 Task: Create a due date automation trigger when advanced on, on the monday after a card is due add dates not due next week at 11:00 AM.
Action: Mouse moved to (846, 244)
Screenshot: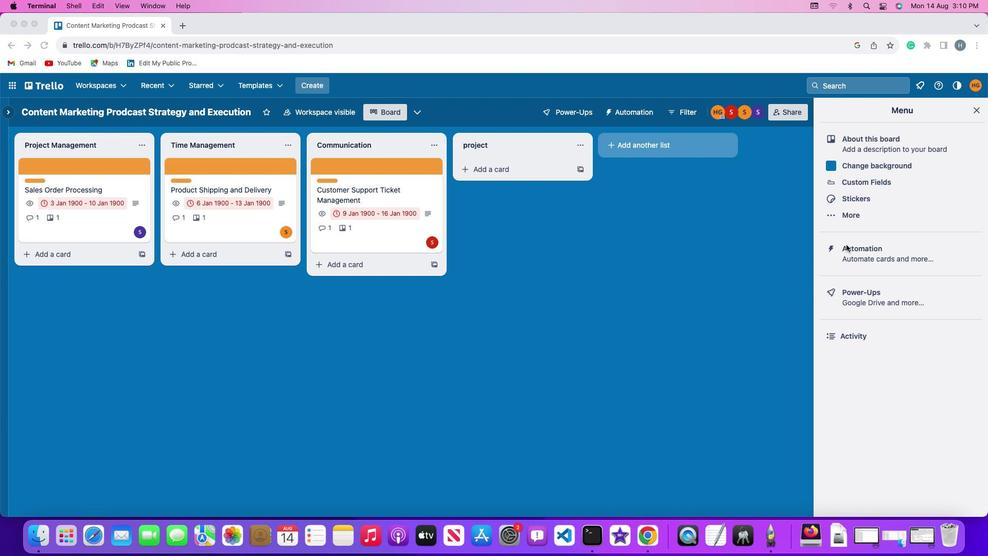 
Action: Mouse pressed left at (846, 244)
Screenshot: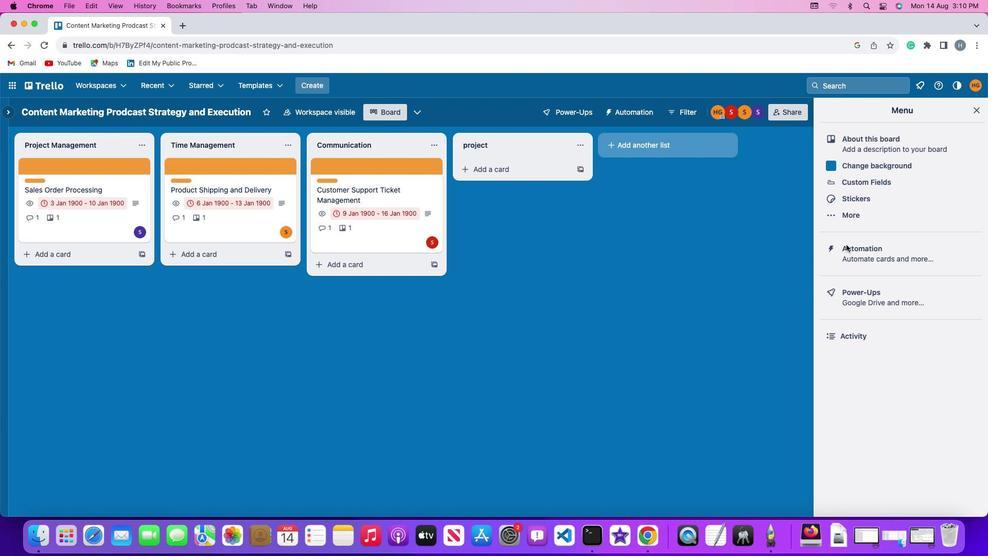 
Action: Mouse moved to (846, 245)
Screenshot: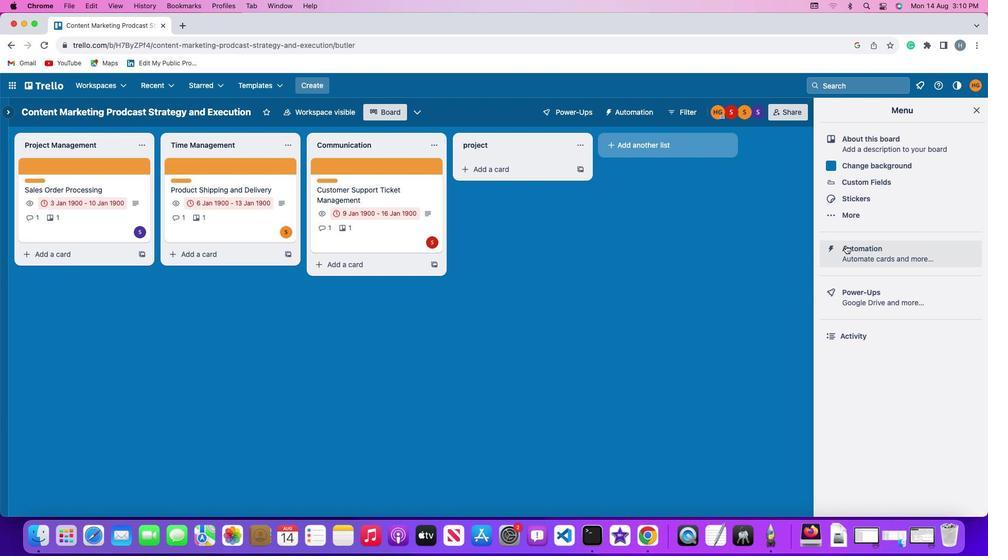 
Action: Mouse pressed left at (846, 245)
Screenshot: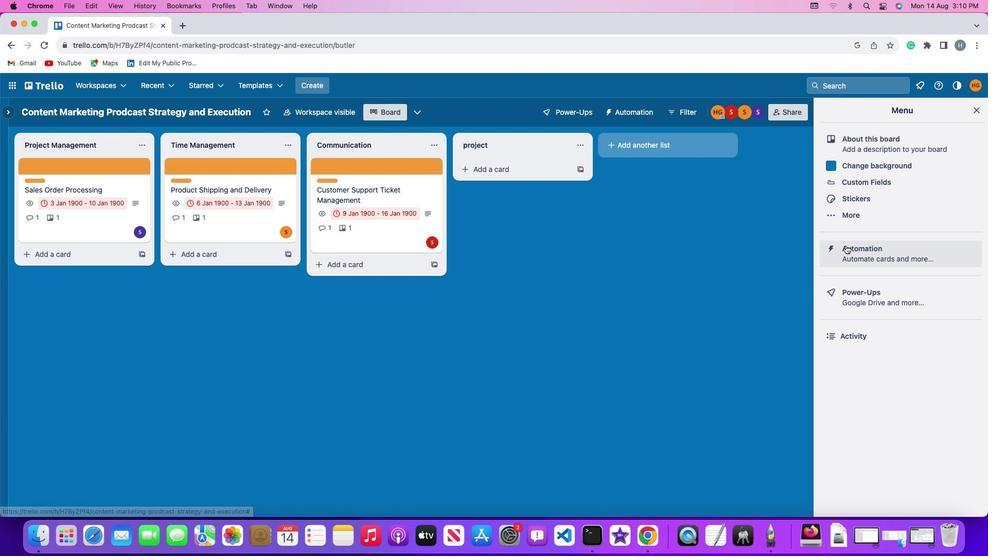 
Action: Mouse moved to (64, 241)
Screenshot: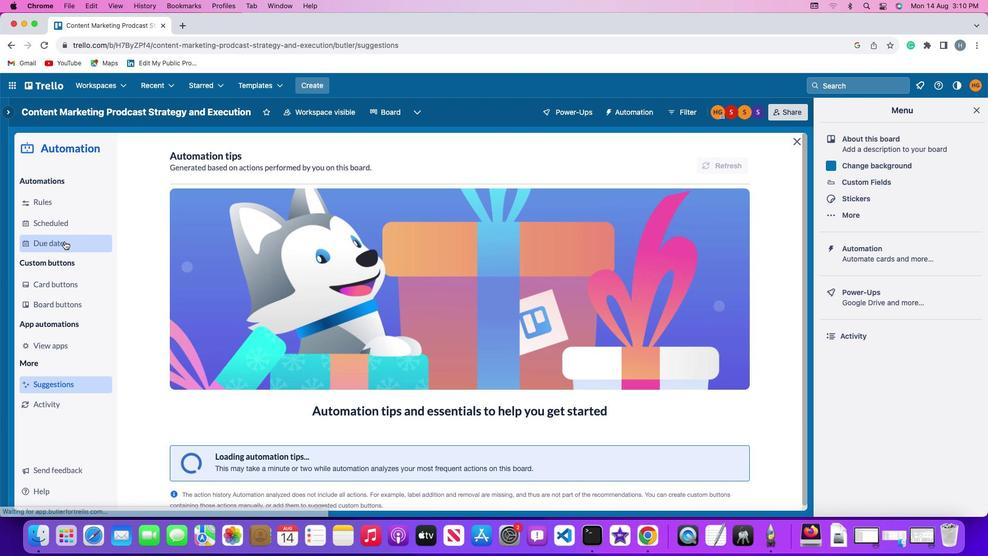 
Action: Mouse pressed left at (64, 241)
Screenshot: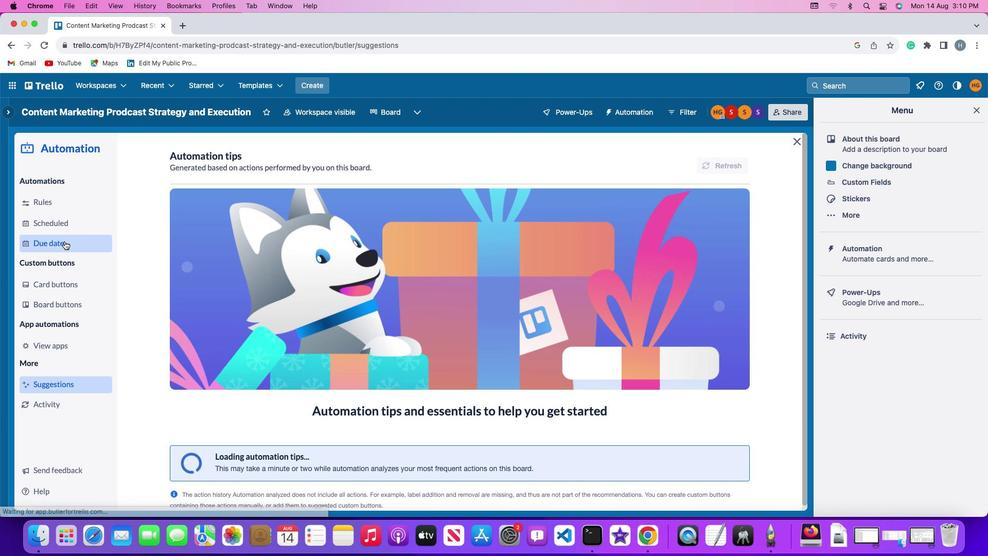 
Action: Mouse moved to (703, 160)
Screenshot: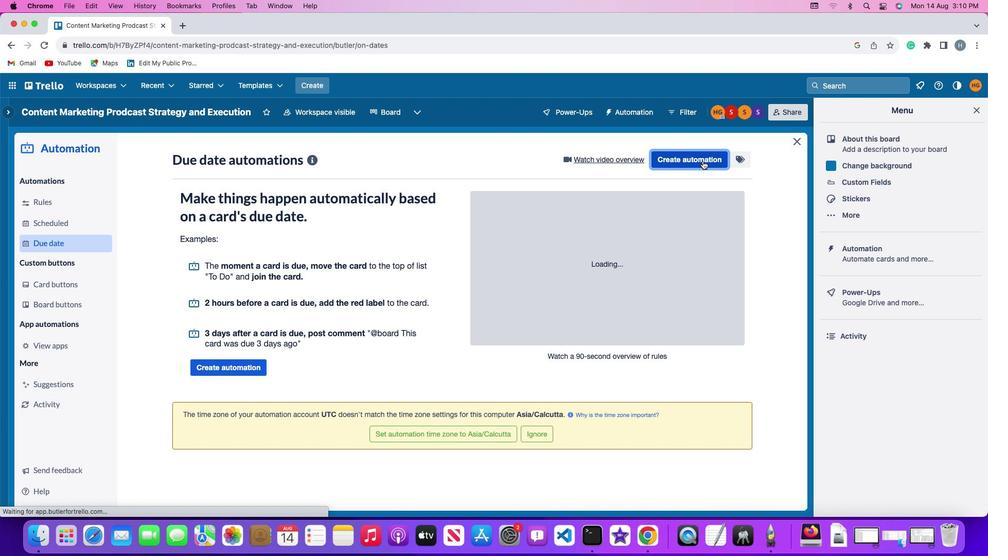 
Action: Mouse pressed left at (703, 160)
Screenshot: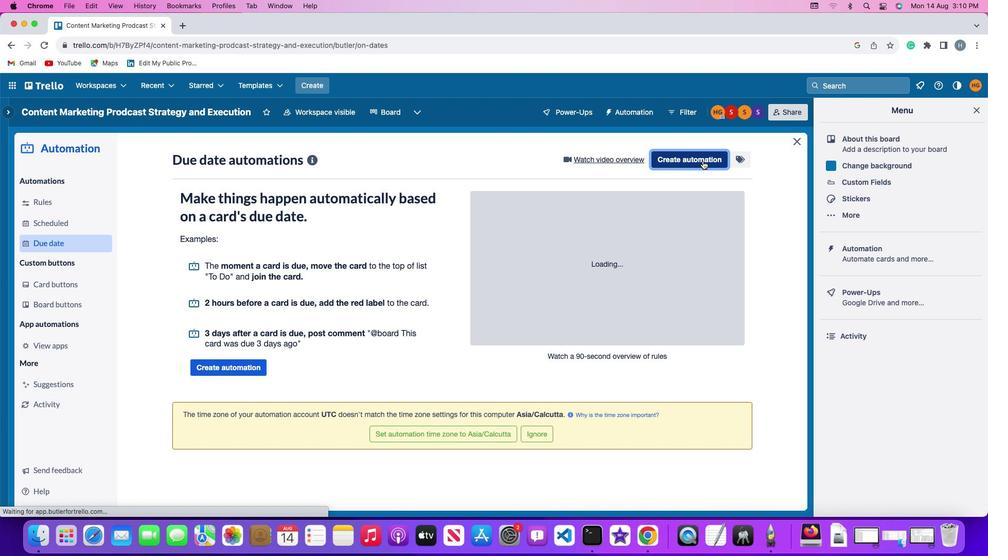 
Action: Mouse moved to (253, 256)
Screenshot: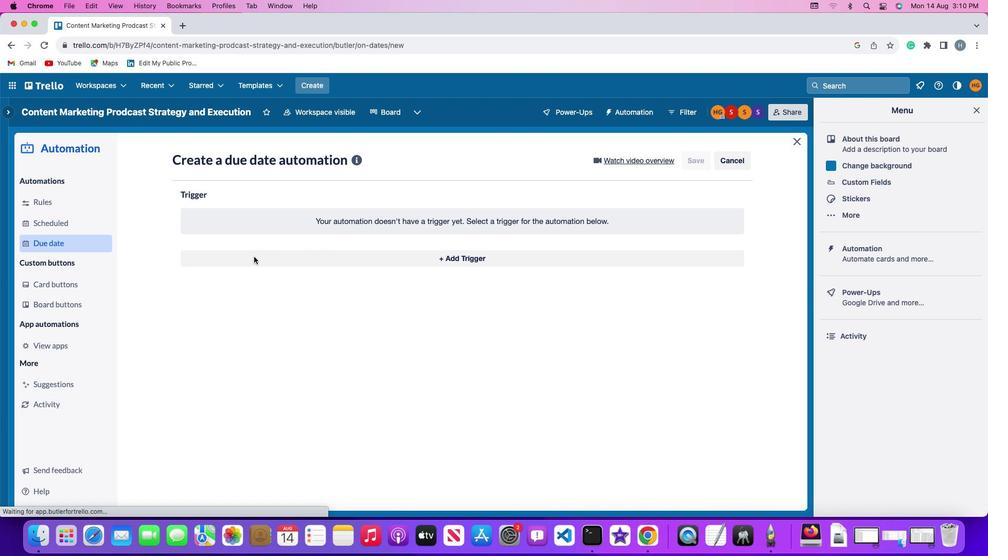 
Action: Mouse pressed left at (253, 256)
Screenshot: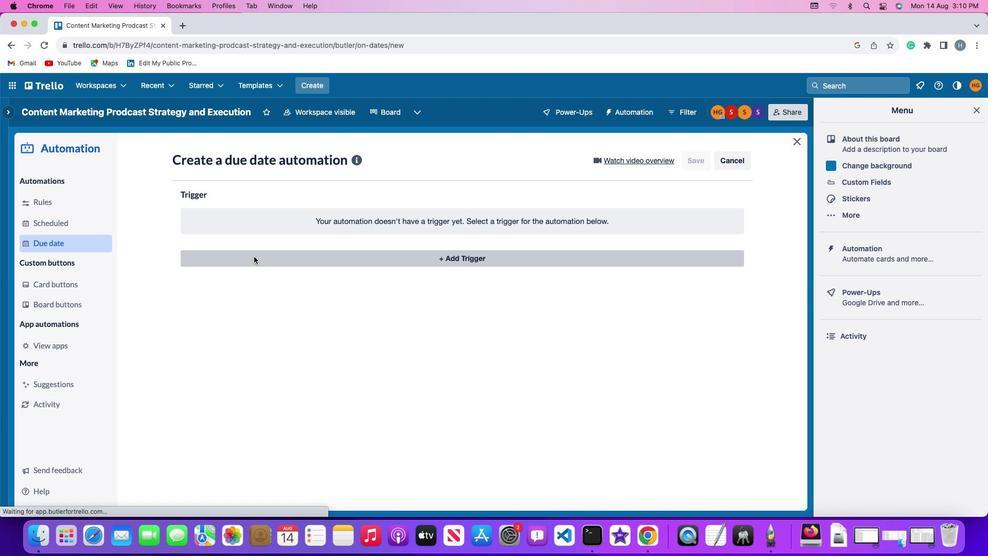 
Action: Mouse moved to (216, 446)
Screenshot: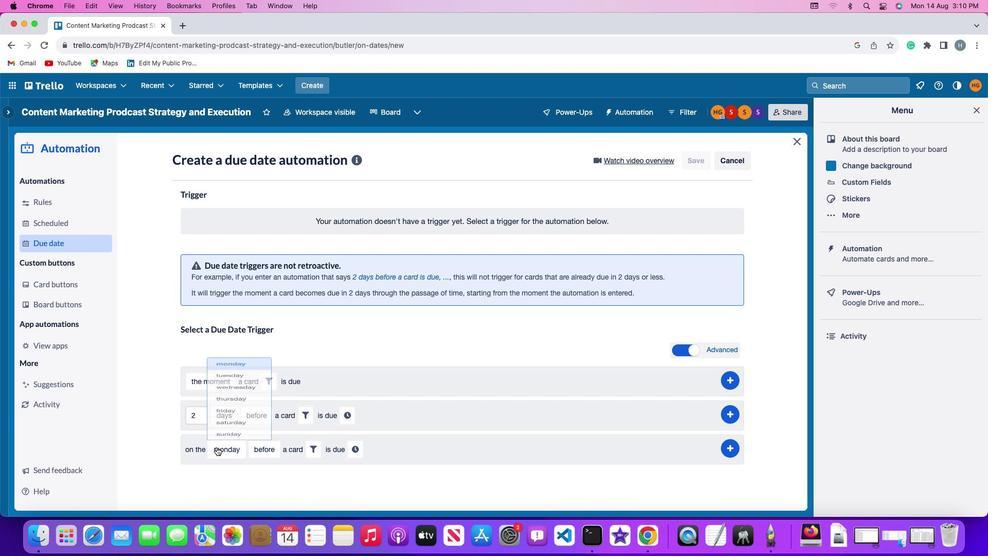 
Action: Mouse pressed left at (216, 446)
Screenshot: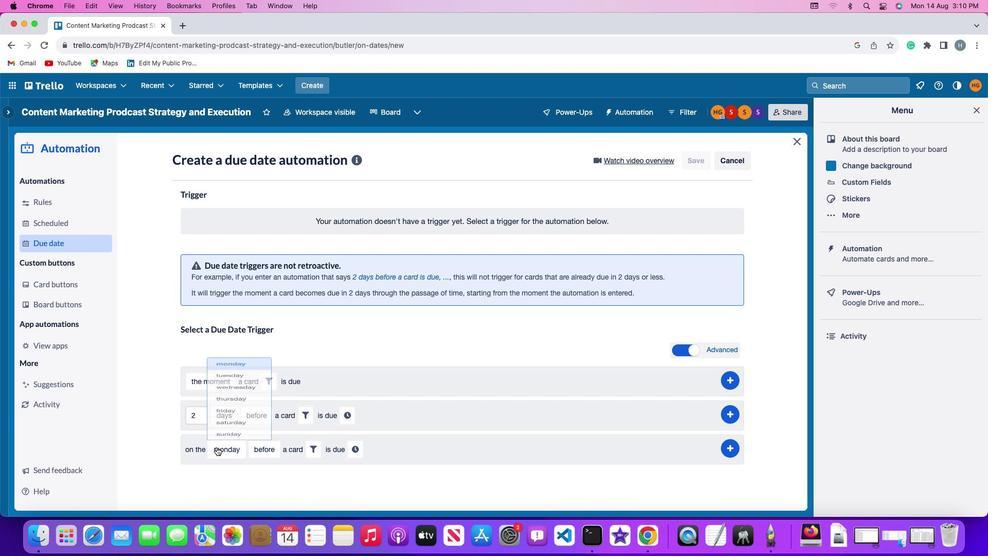 
Action: Mouse moved to (227, 310)
Screenshot: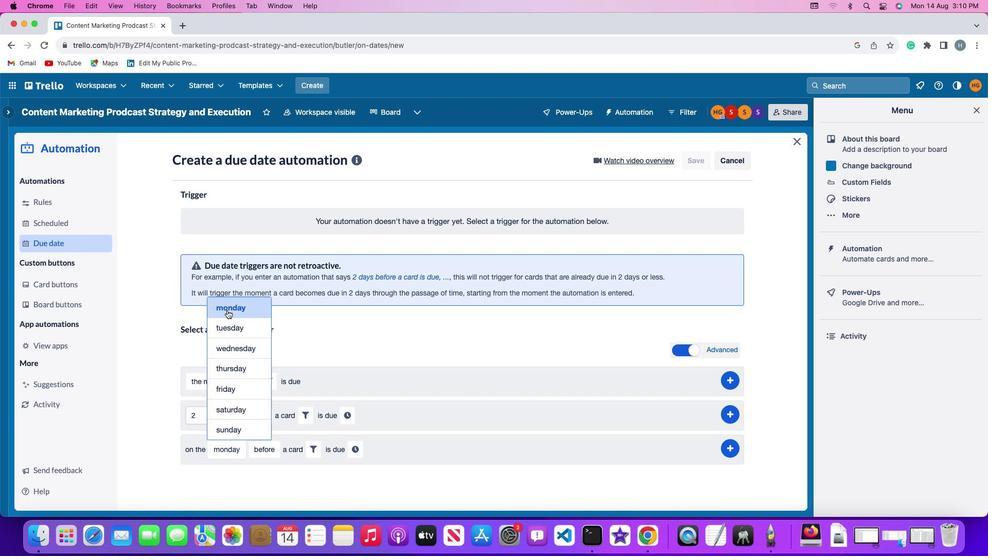 
Action: Mouse pressed left at (227, 310)
Screenshot: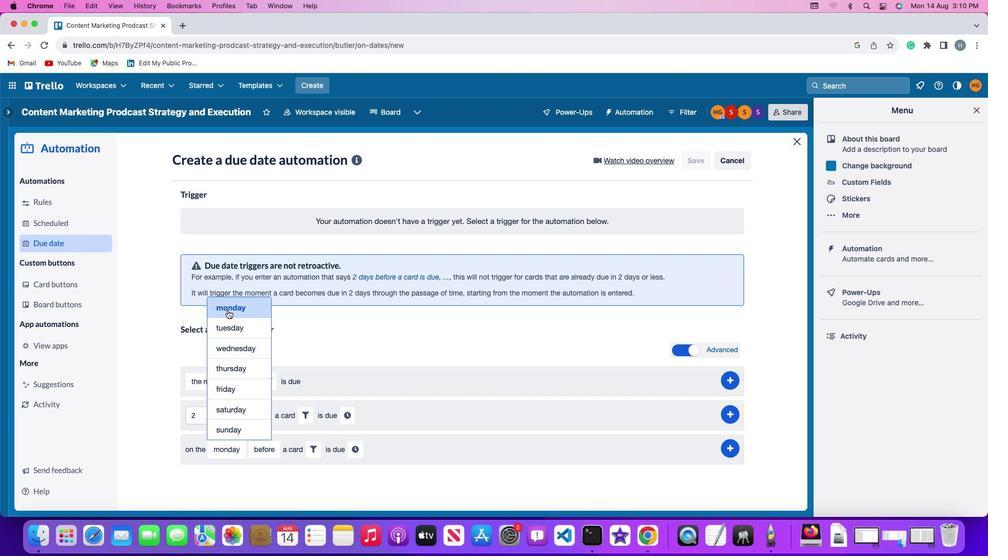 
Action: Mouse moved to (260, 451)
Screenshot: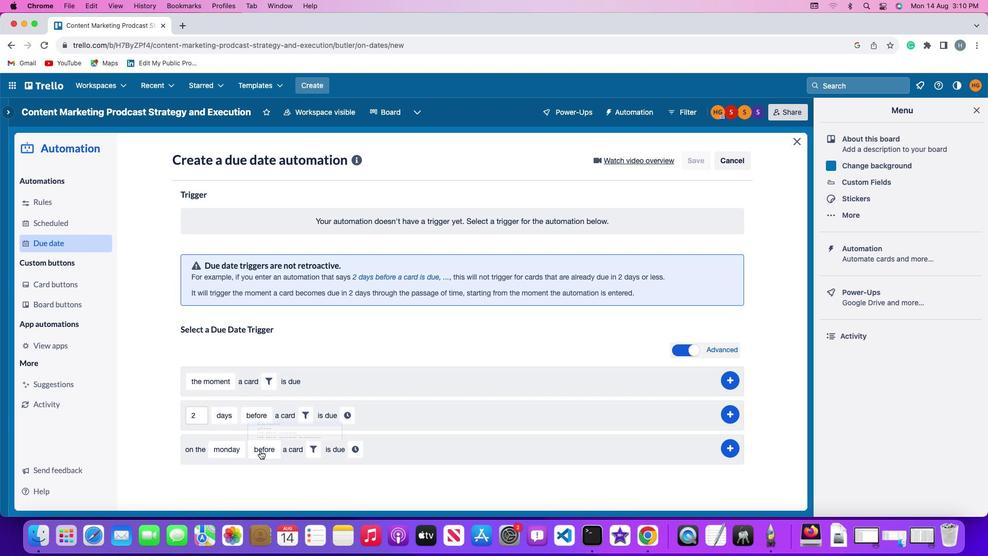 
Action: Mouse pressed left at (260, 451)
Screenshot: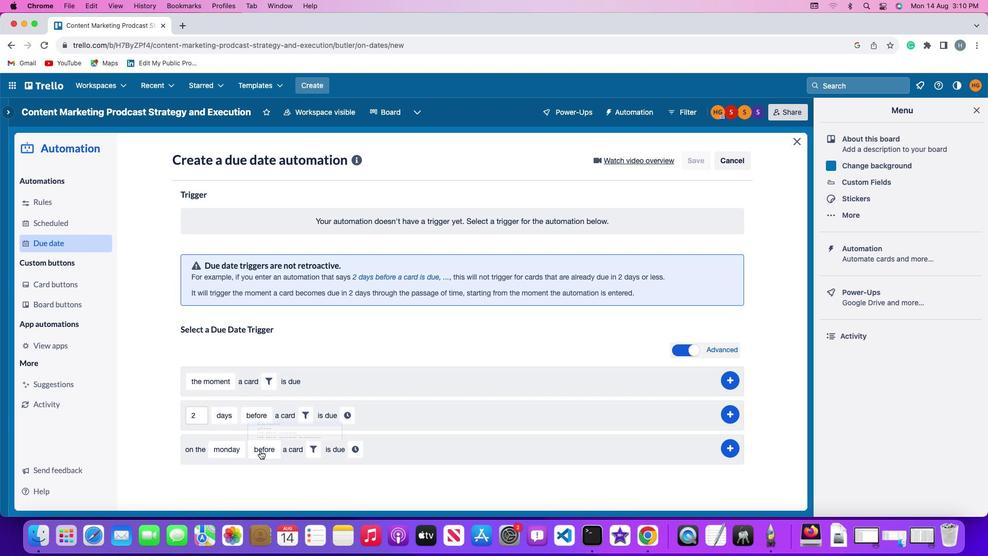 
Action: Mouse moved to (276, 389)
Screenshot: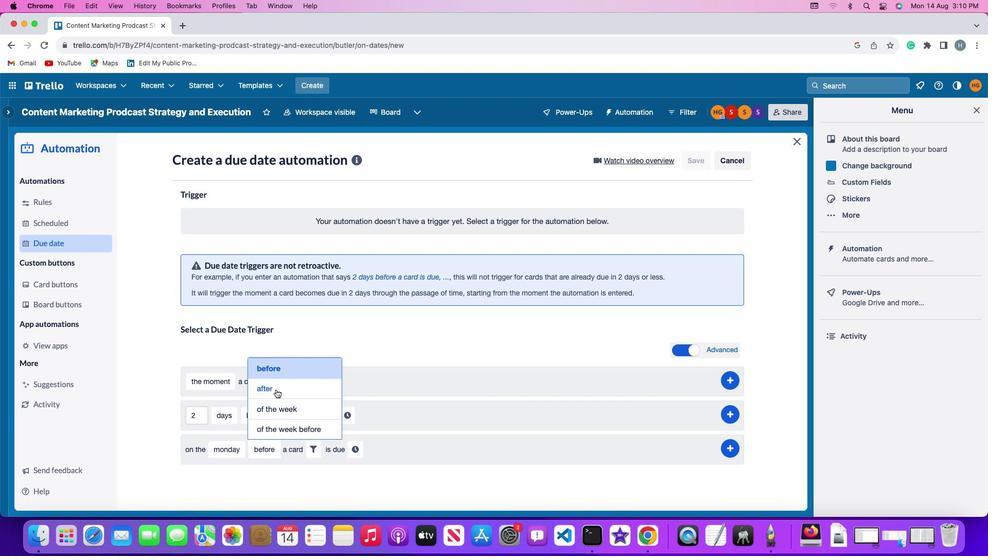 
Action: Mouse pressed left at (276, 389)
Screenshot: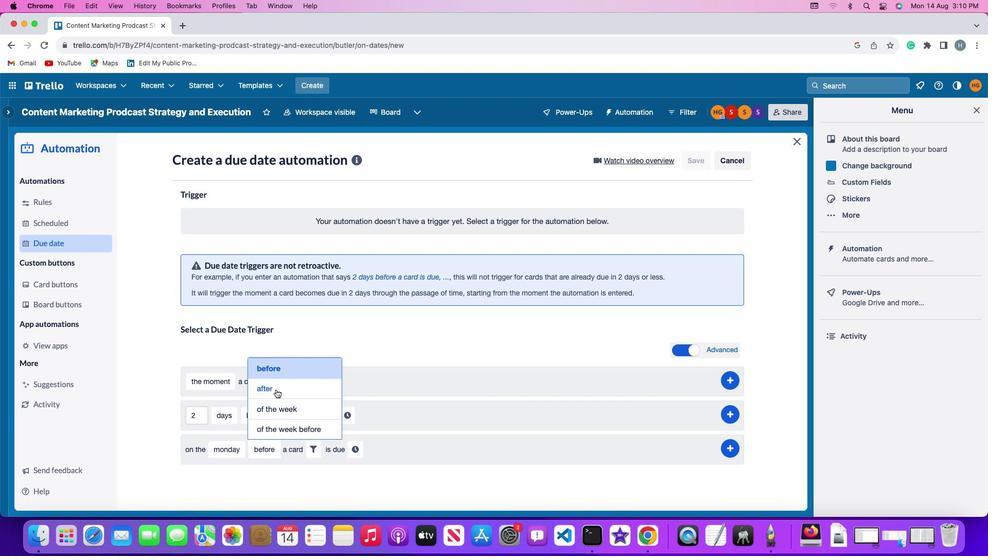 
Action: Mouse moved to (311, 450)
Screenshot: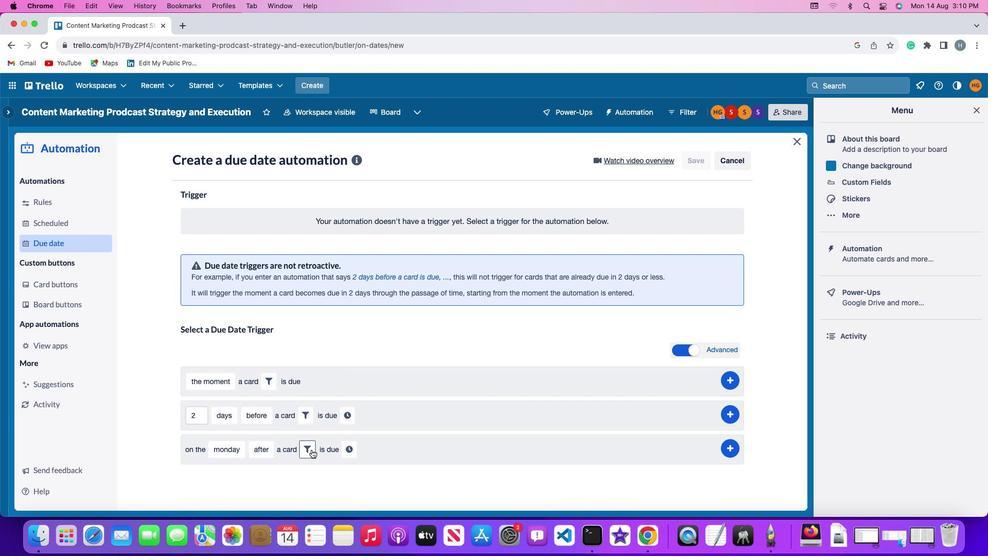 
Action: Mouse pressed left at (311, 450)
Screenshot: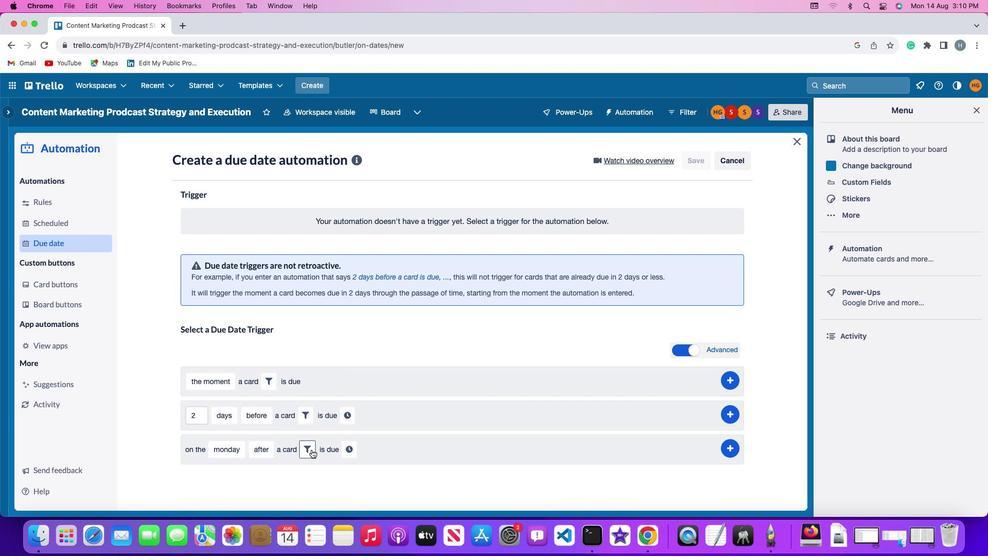 
Action: Mouse moved to (371, 484)
Screenshot: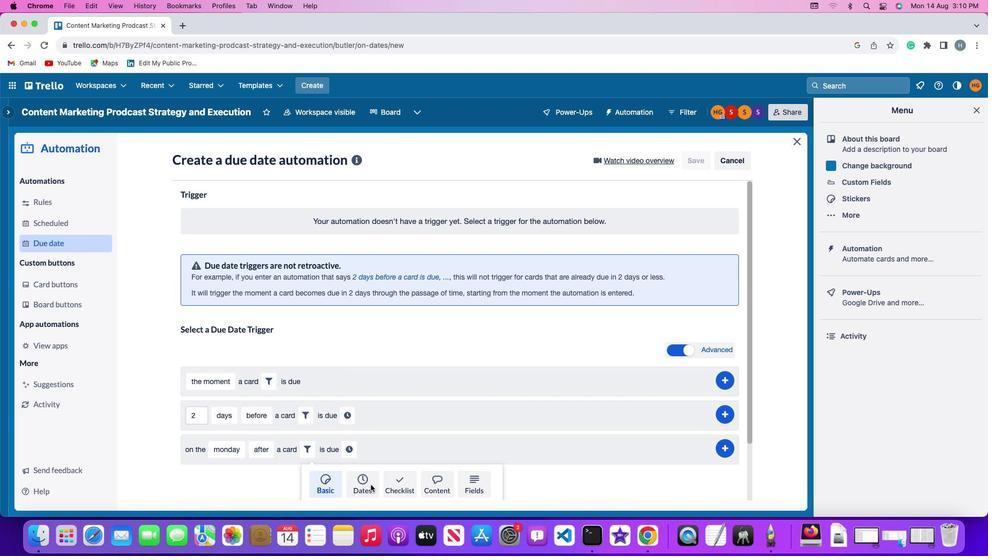 
Action: Mouse pressed left at (371, 484)
Screenshot: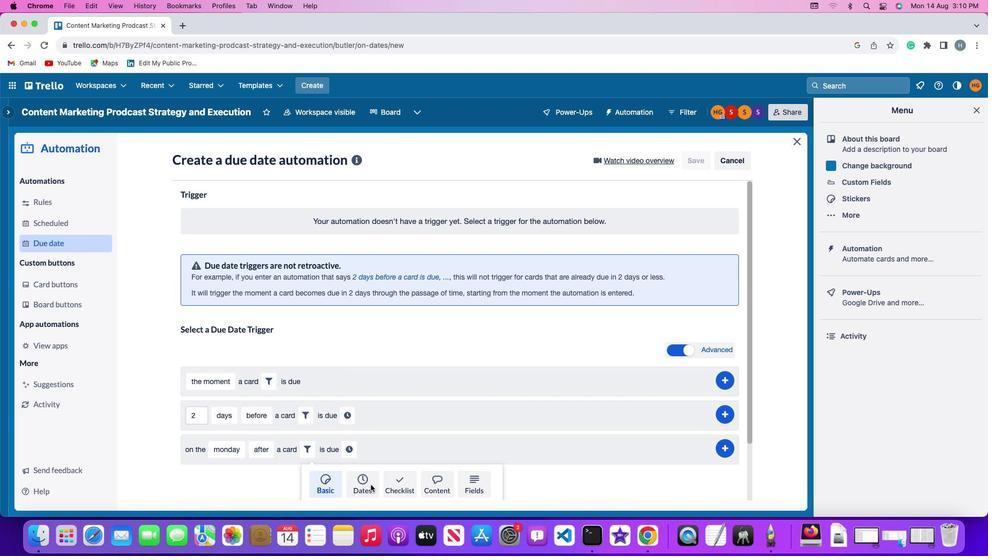 
Action: Mouse moved to (291, 479)
Screenshot: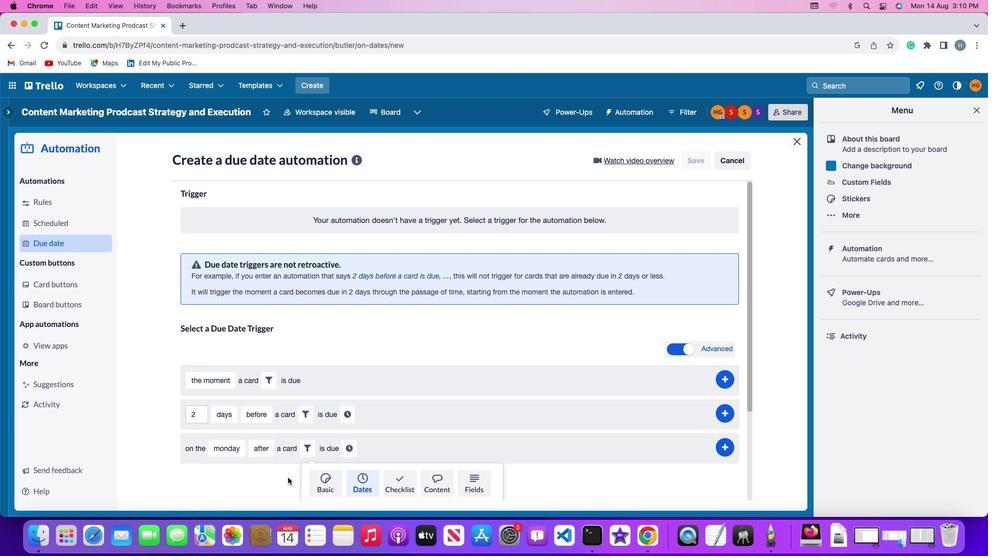 
Action: Mouse scrolled (291, 479) with delta (0, 0)
Screenshot: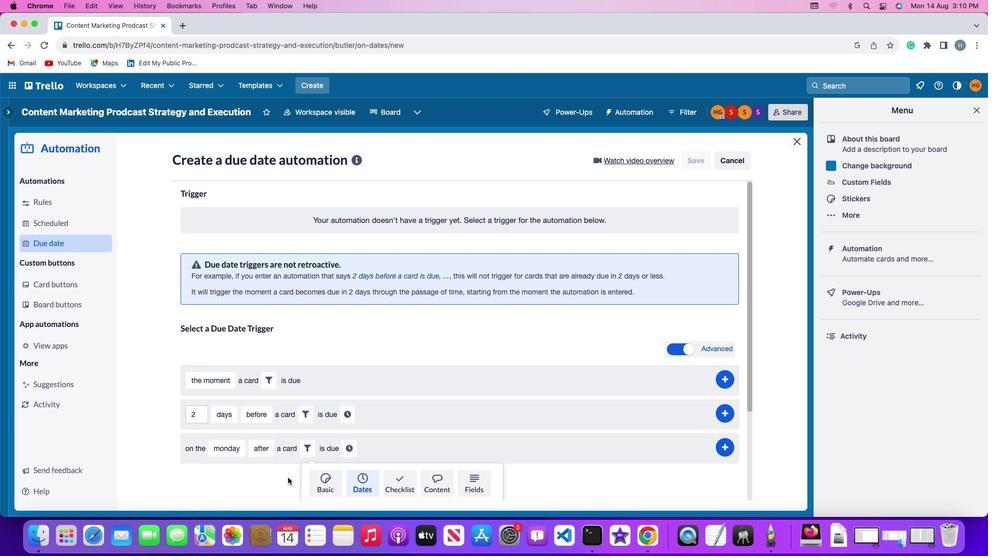 
Action: Mouse moved to (291, 479)
Screenshot: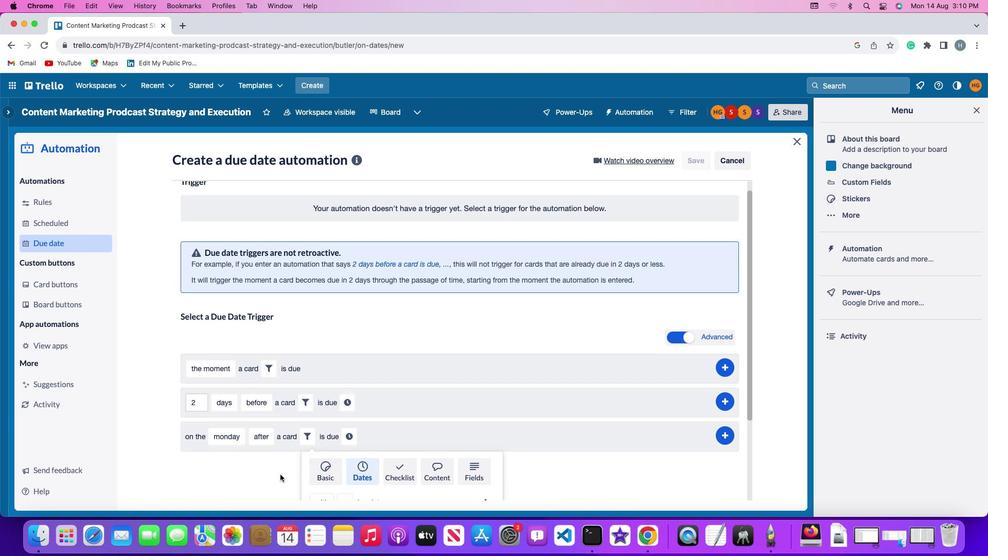 
Action: Mouse scrolled (291, 479) with delta (0, 0)
Screenshot: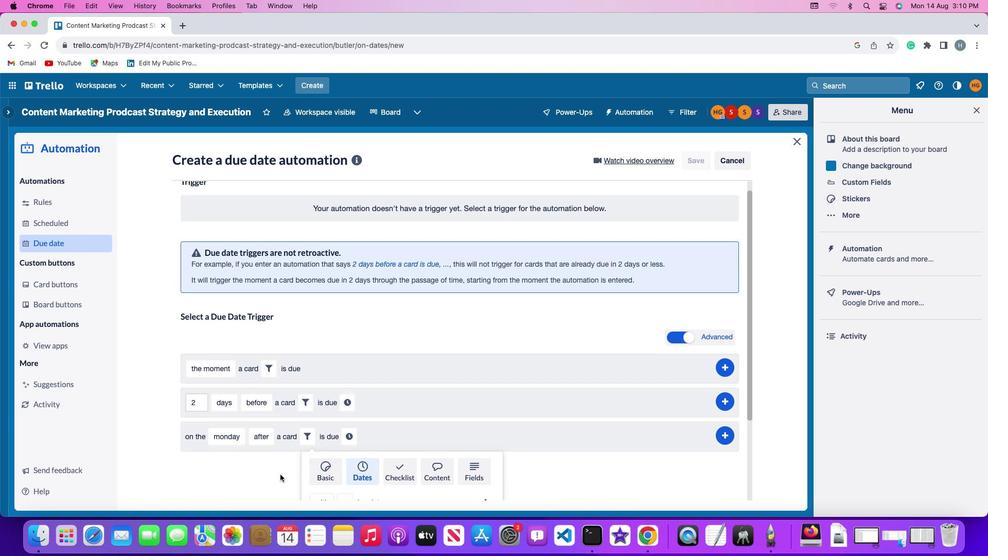 
Action: Mouse moved to (291, 479)
Screenshot: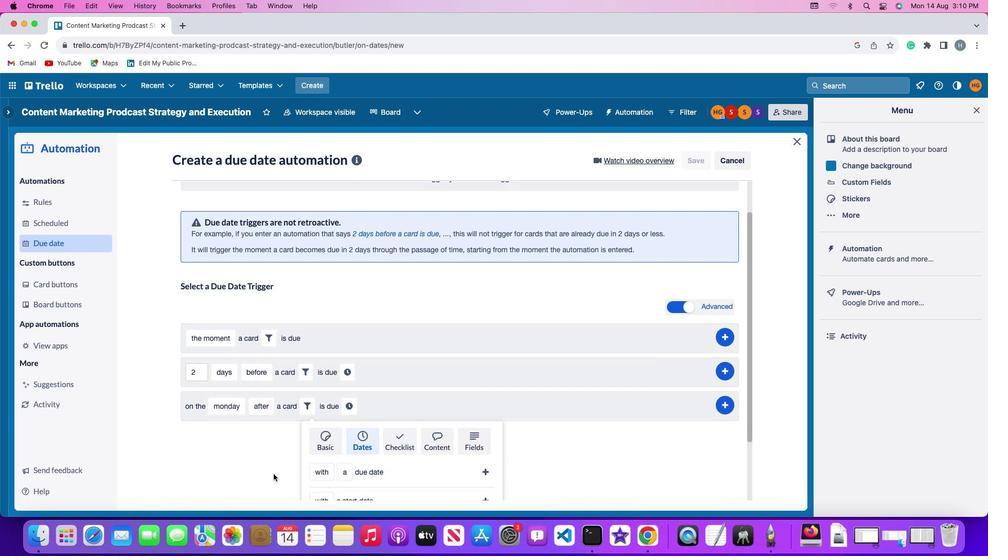 
Action: Mouse scrolled (291, 479) with delta (0, -1)
Screenshot: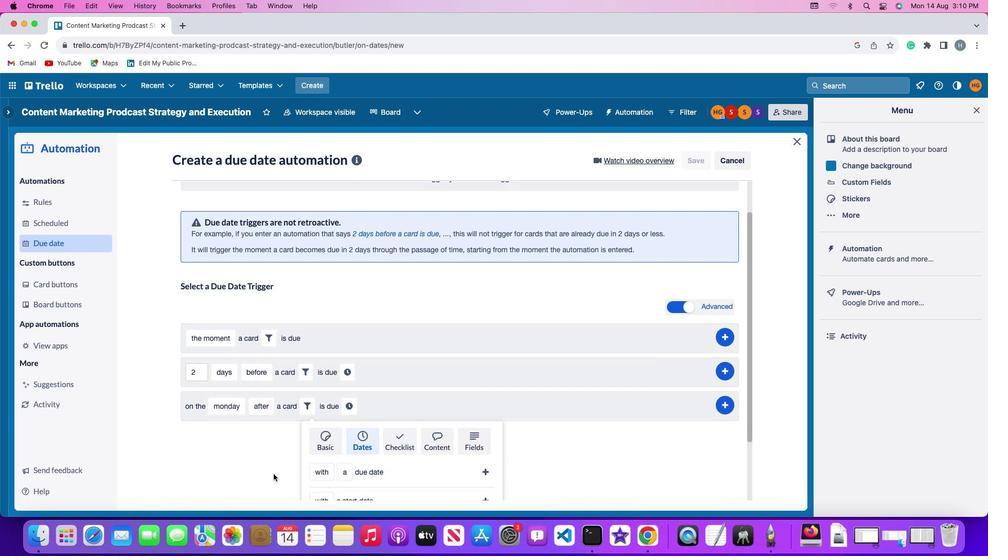 
Action: Mouse moved to (290, 478)
Screenshot: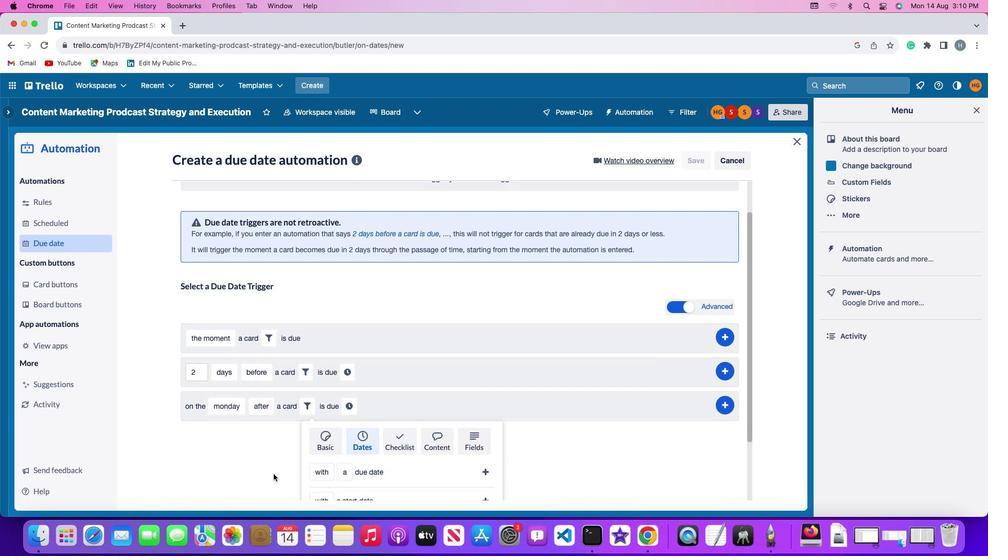 
Action: Mouse scrolled (290, 478) with delta (0, -2)
Screenshot: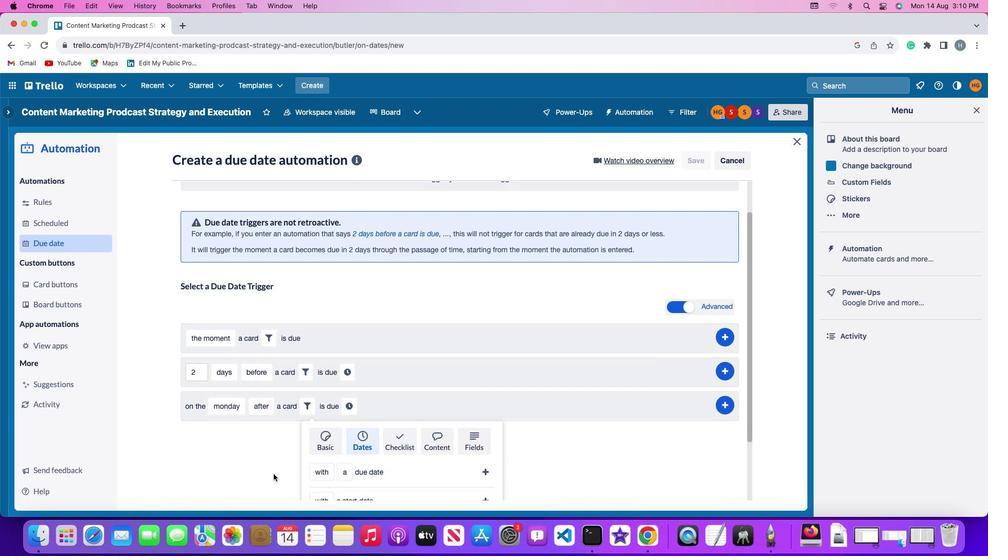 
Action: Mouse moved to (287, 477)
Screenshot: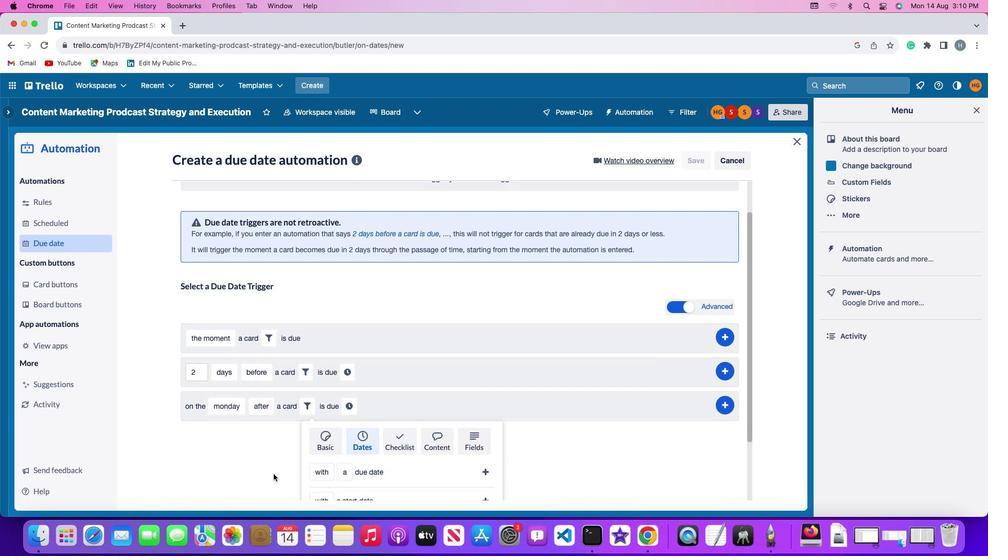 
Action: Mouse scrolled (287, 477) with delta (0, -3)
Screenshot: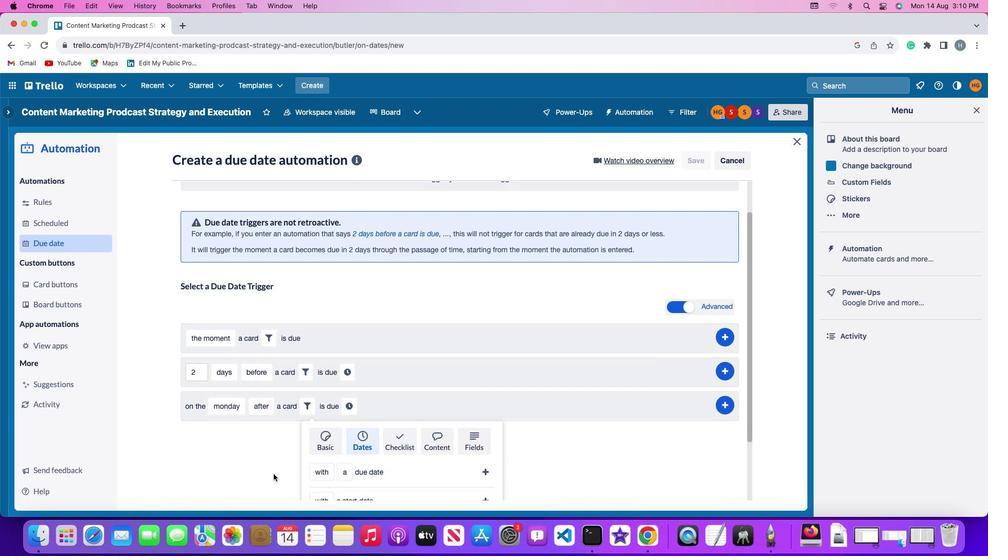 
Action: Mouse moved to (271, 473)
Screenshot: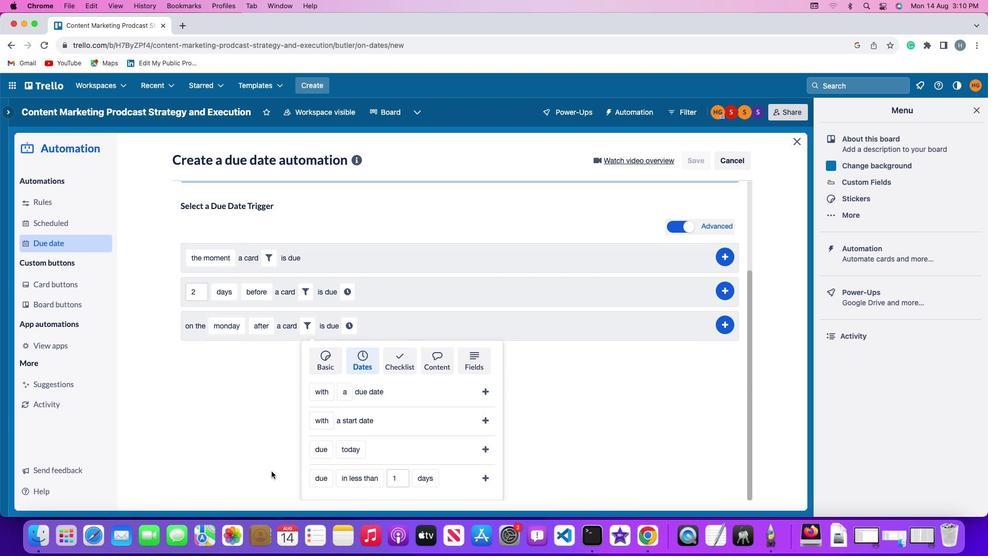 
Action: Mouse scrolled (271, 473) with delta (0, 0)
Screenshot: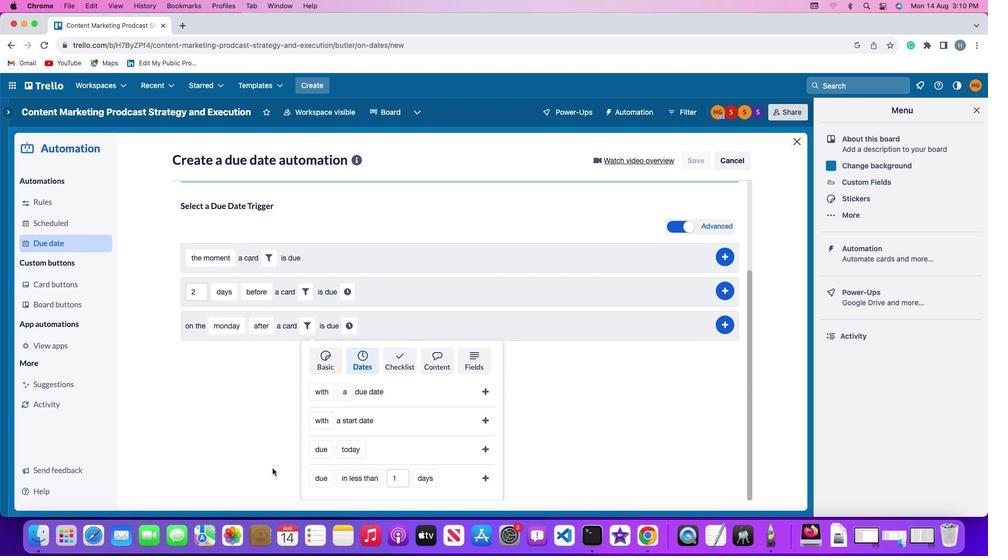 
Action: Mouse moved to (271, 473)
Screenshot: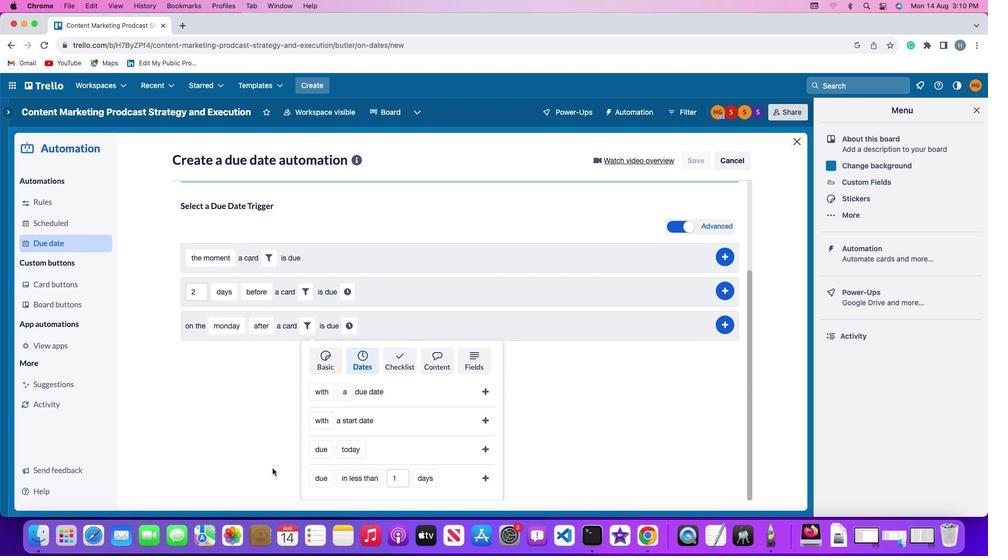
Action: Mouse scrolled (271, 473) with delta (0, 0)
Screenshot: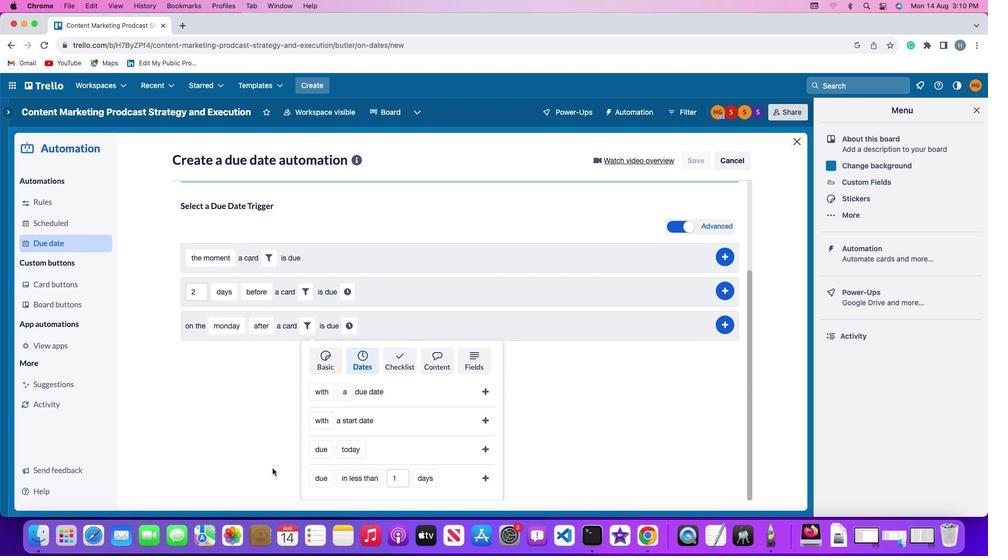 
Action: Mouse moved to (271, 469)
Screenshot: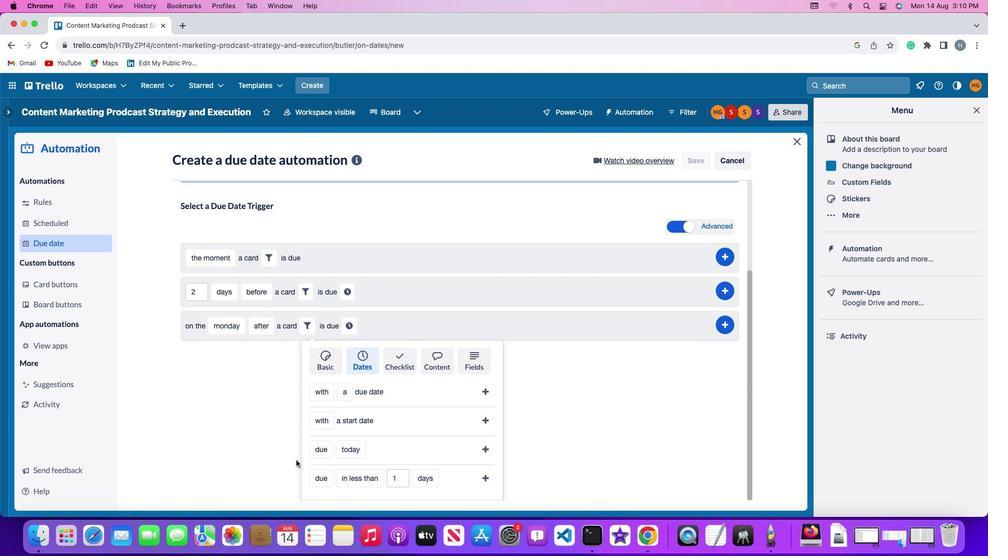 
Action: Mouse scrolled (271, 469) with delta (0, -1)
Screenshot: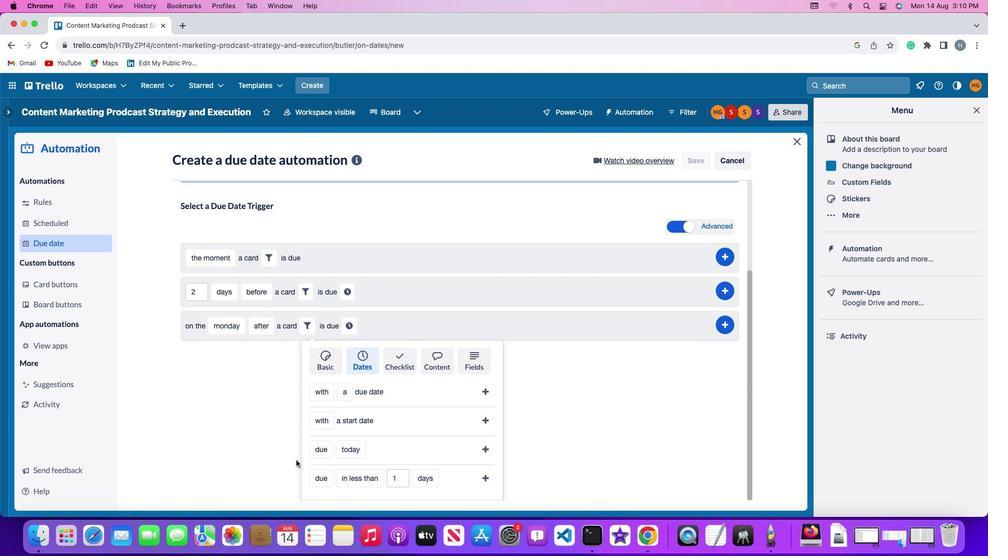 
Action: Mouse moved to (316, 455)
Screenshot: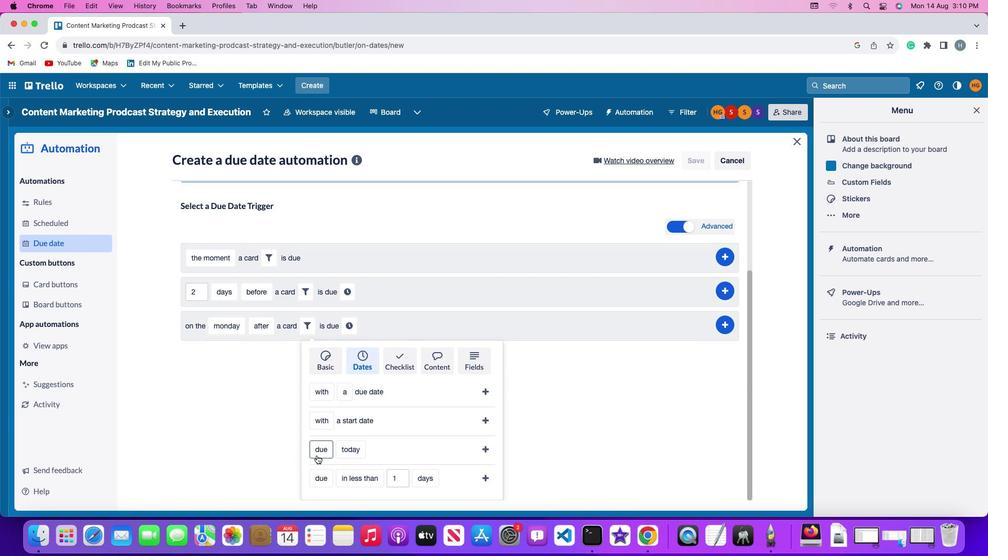 
Action: Mouse pressed left at (316, 455)
Screenshot: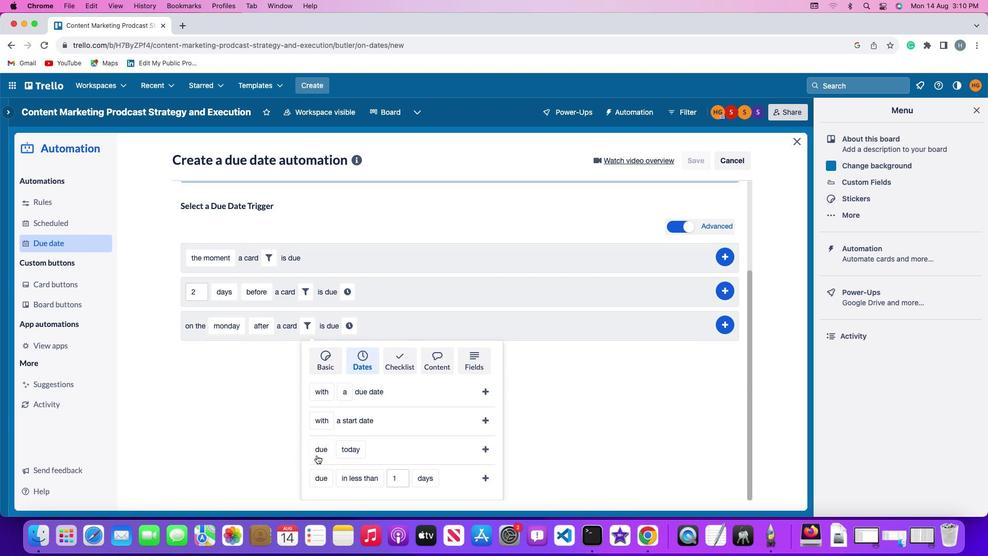 
Action: Mouse moved to (337, 389)
Screenshot: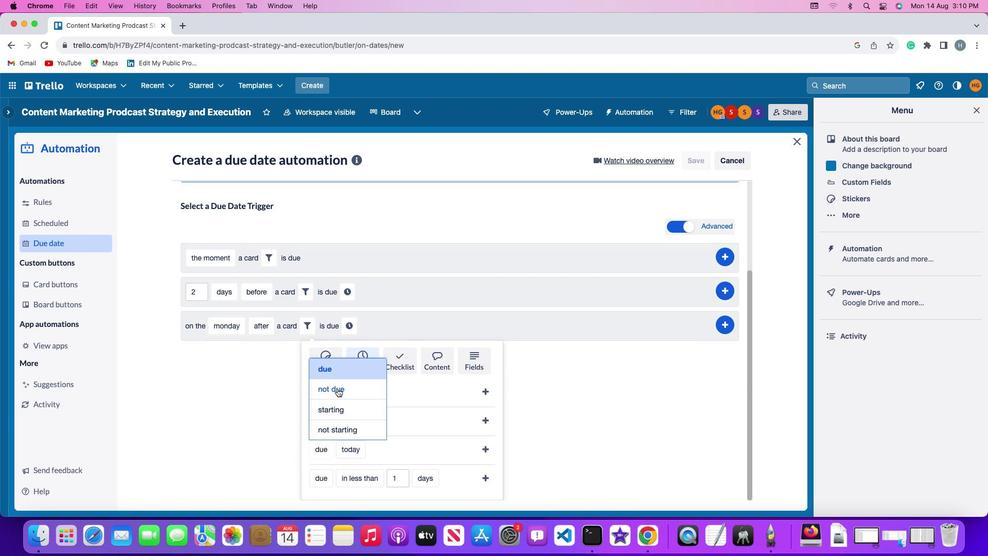 
Action: Mouse pressed left at (337, 389)
Screenshot: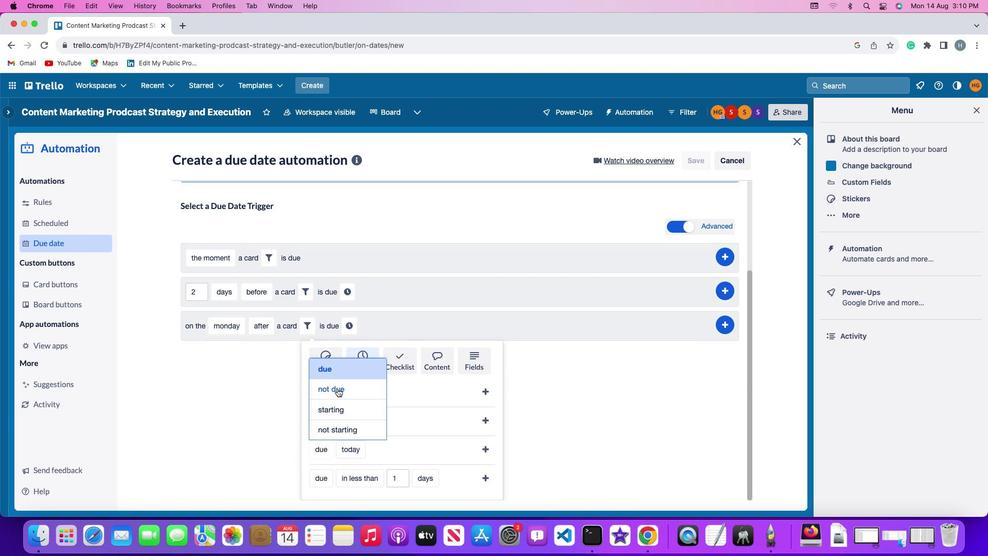 
Action: Mouse moved to (353, 450)
Screenshot: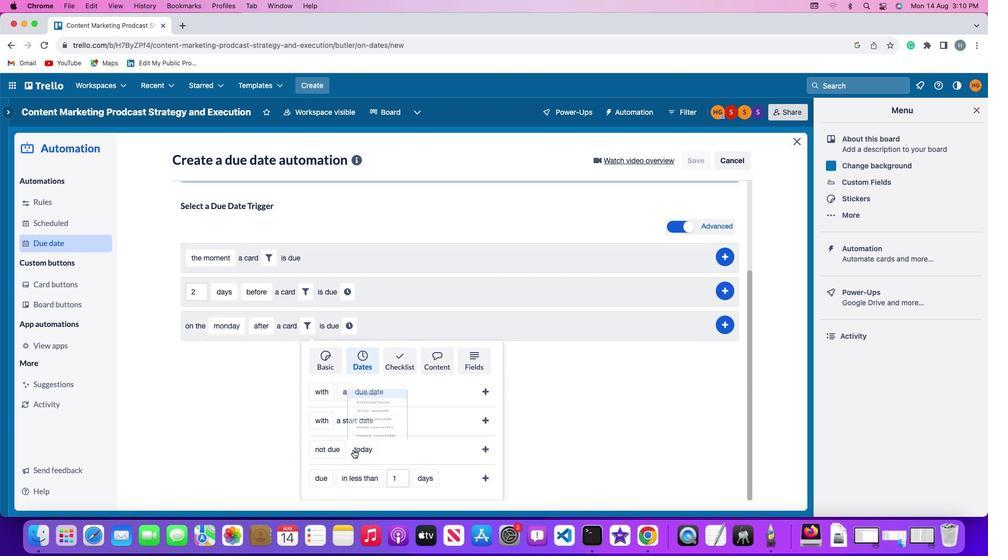 
Action: Mouse pressed left at (353, 450)
Screenshot: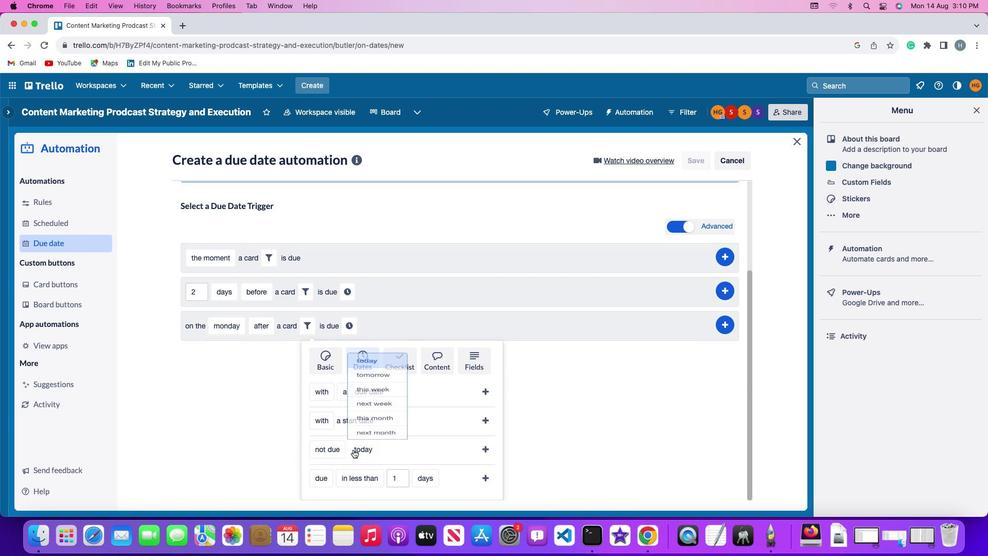 
Action: Mouse moved to (374, 388)
Screenshot: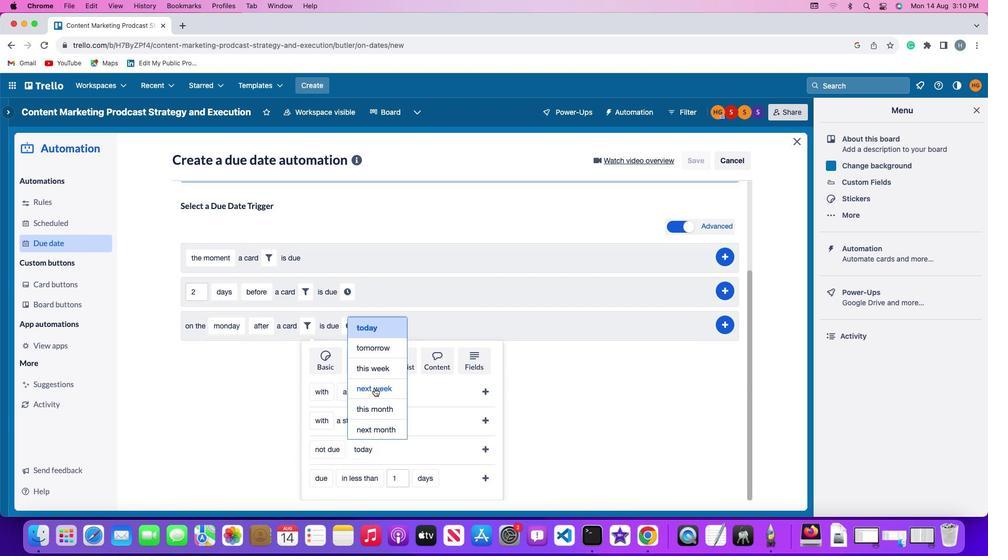 
Action: Mouse pressed left at (374, 388)
Screenshot: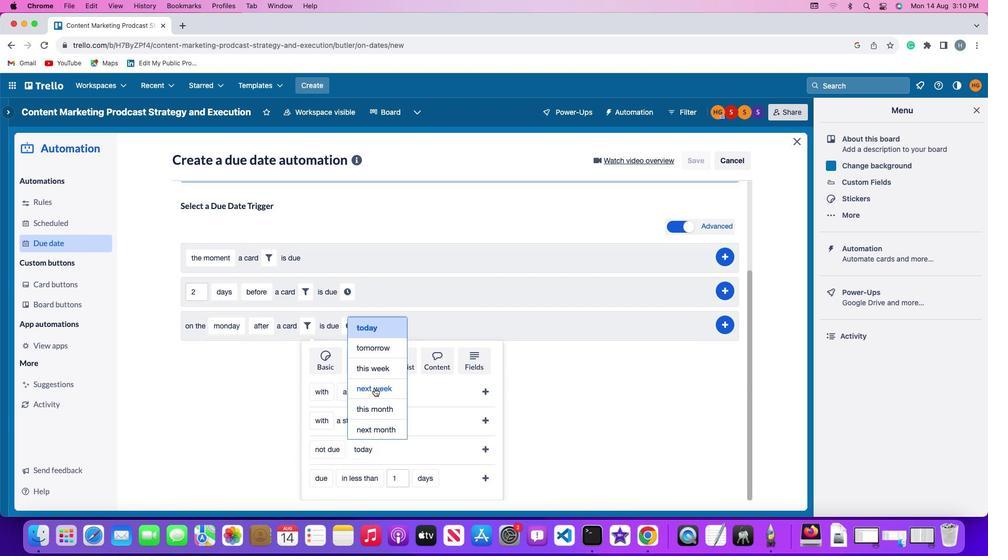 
Action: Mouse moved to (483, 449)
Screenshot: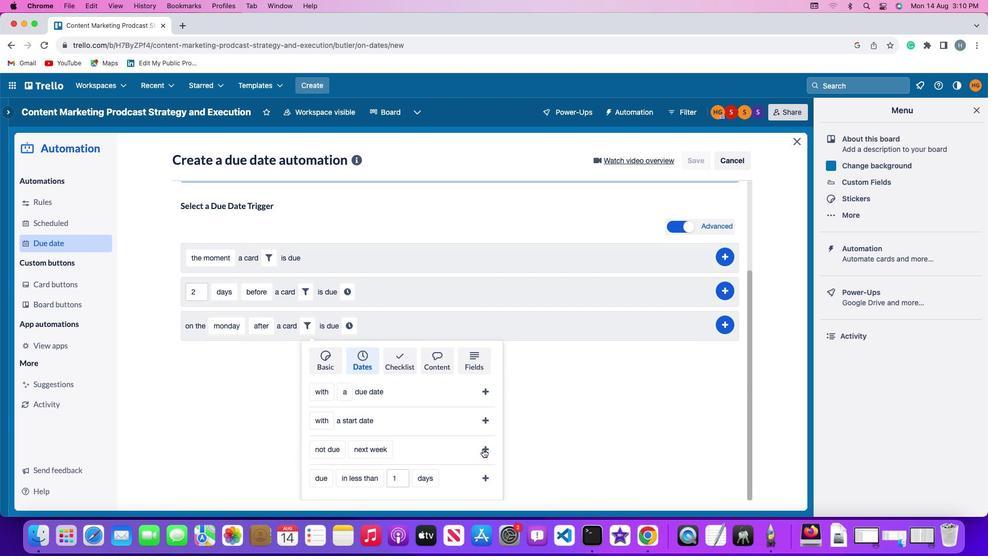 
Action: Mouse pressed left at (483, 449)
Screenshot: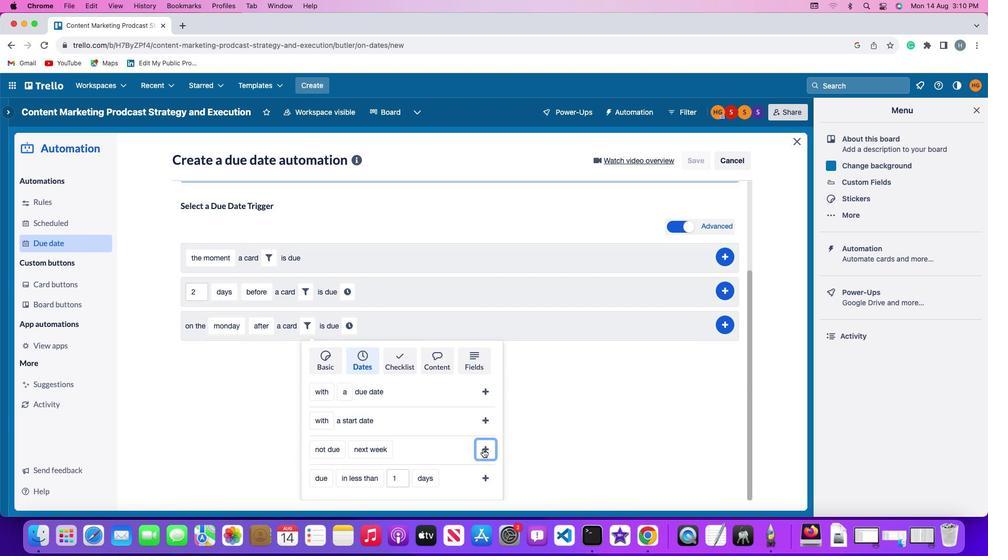 
Action: Mouse moved to (434, 452)
Screenshot: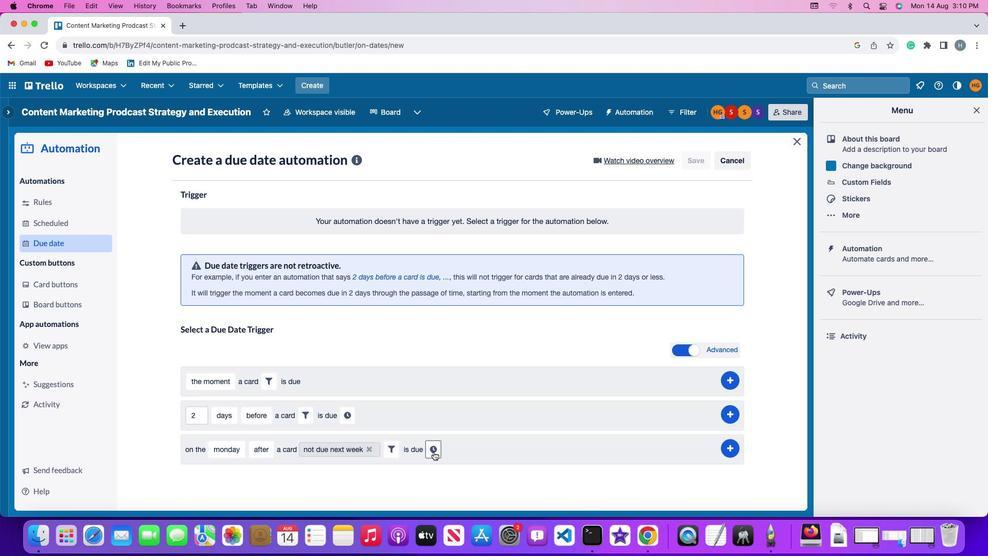 
Action: Mouse pressed left at (434, 452)
Screenshot: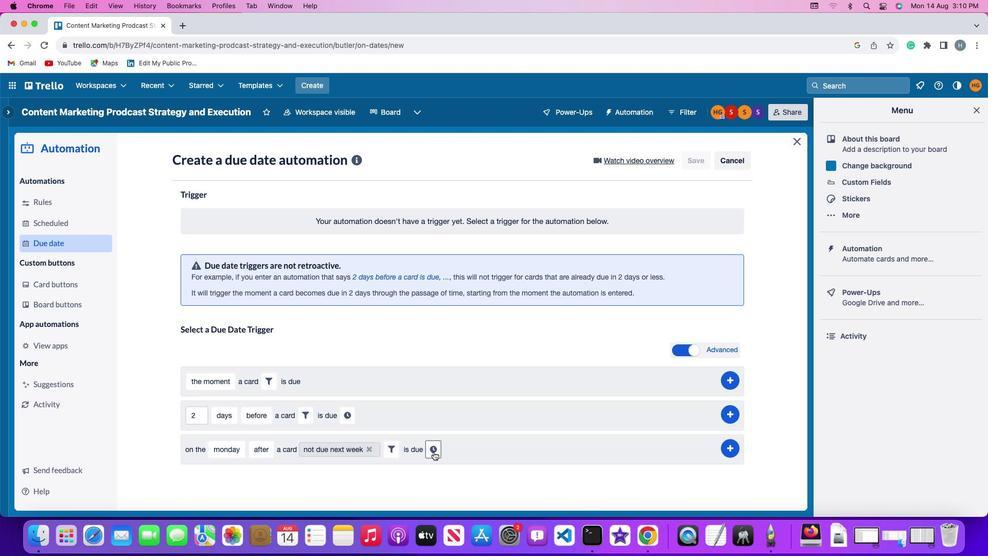 
Action: Mouse moved to (460, 451)
Screenshot: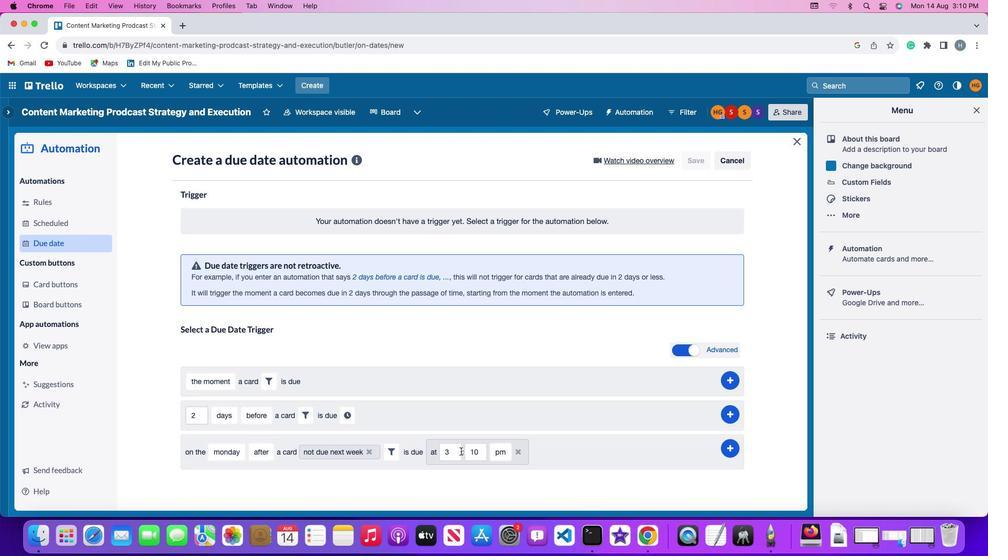 
Action: Mouse pressed left at (460, 451)
Screenshot: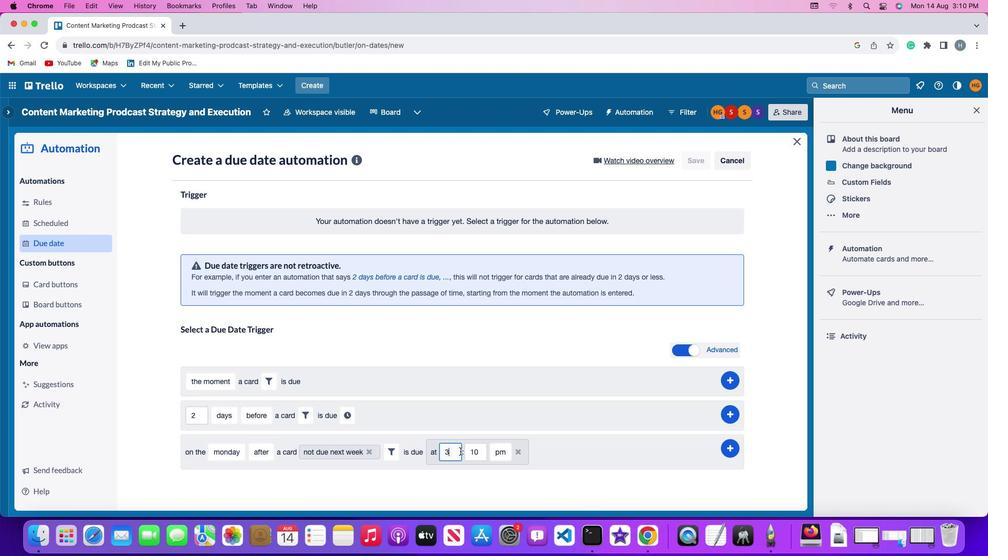 
Action: Mouse moved to (460, 451)
Screenshot: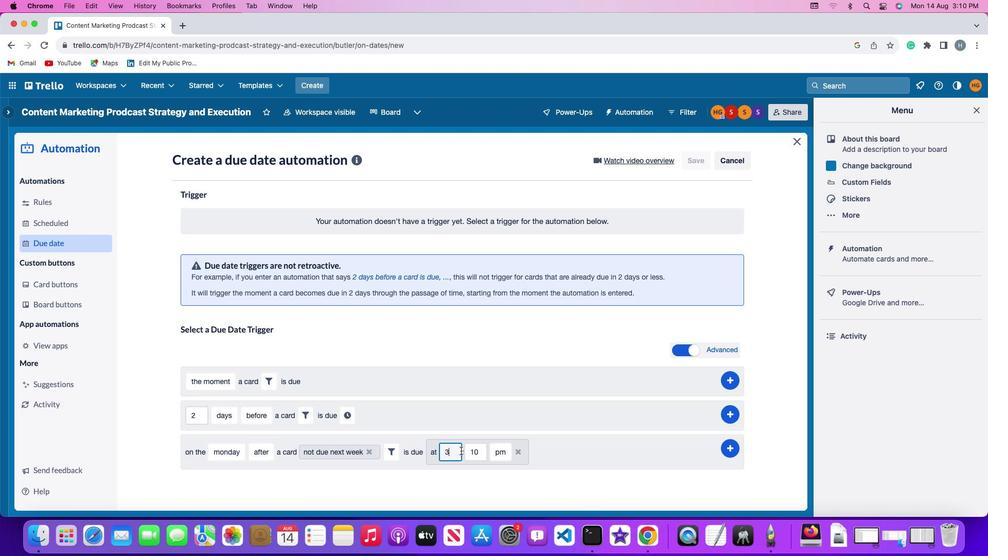 
Action: Key pressed Key.backspace
Screenshot: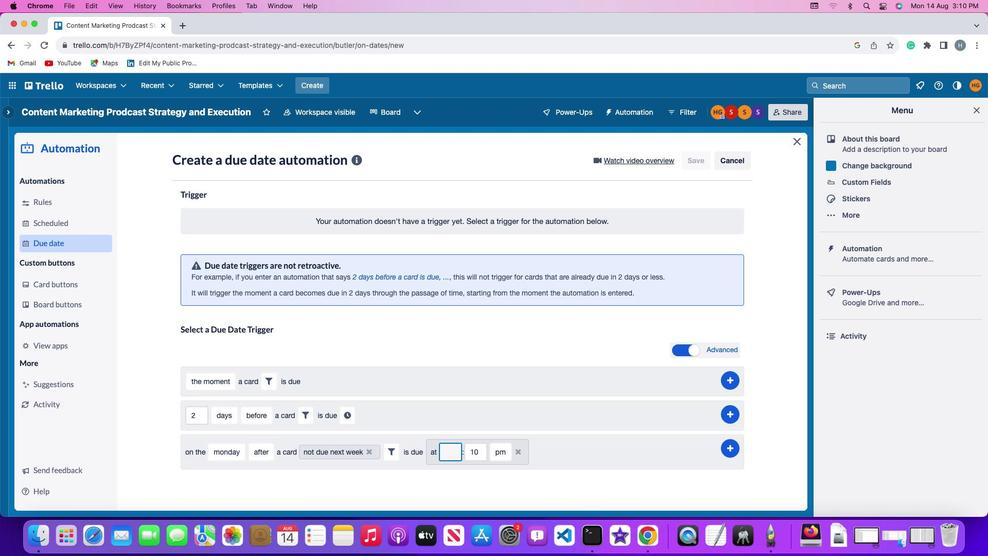 
Action: Mouse moved to (462, 450)
Screenshot: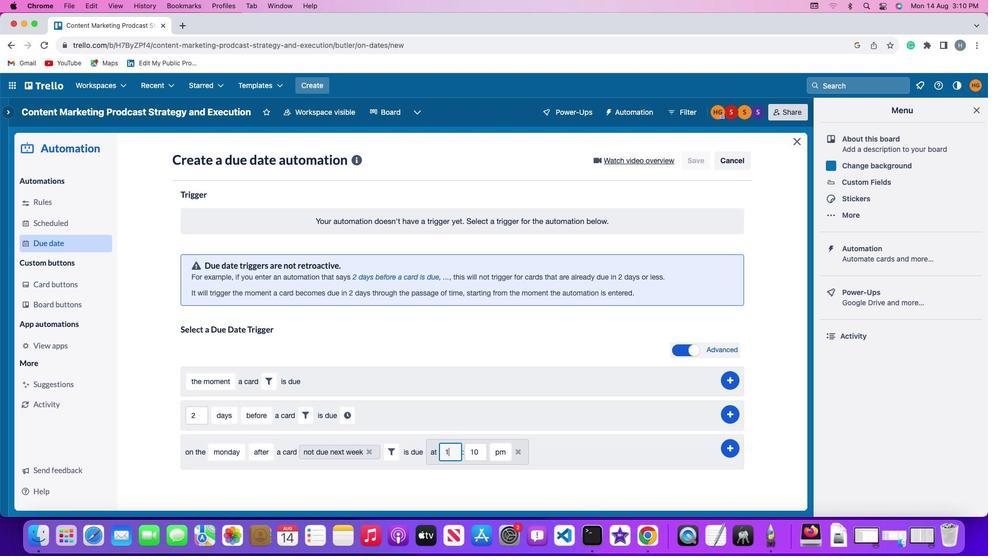 
Action: Key pressed '1'
Screenshot: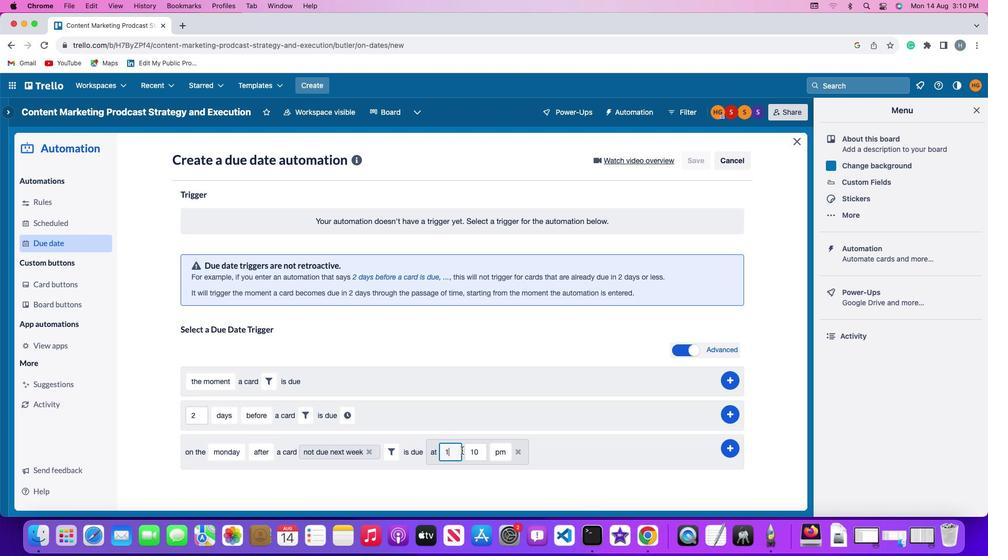 
Action: Mouse moved to (462, 450)
Screenshot: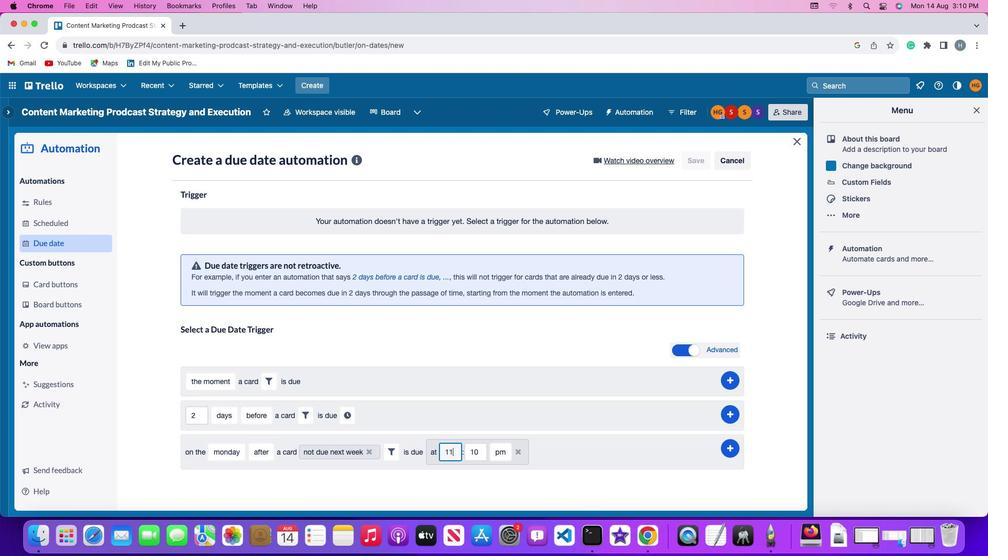 
Action: Key pressed '1'
Screenshot: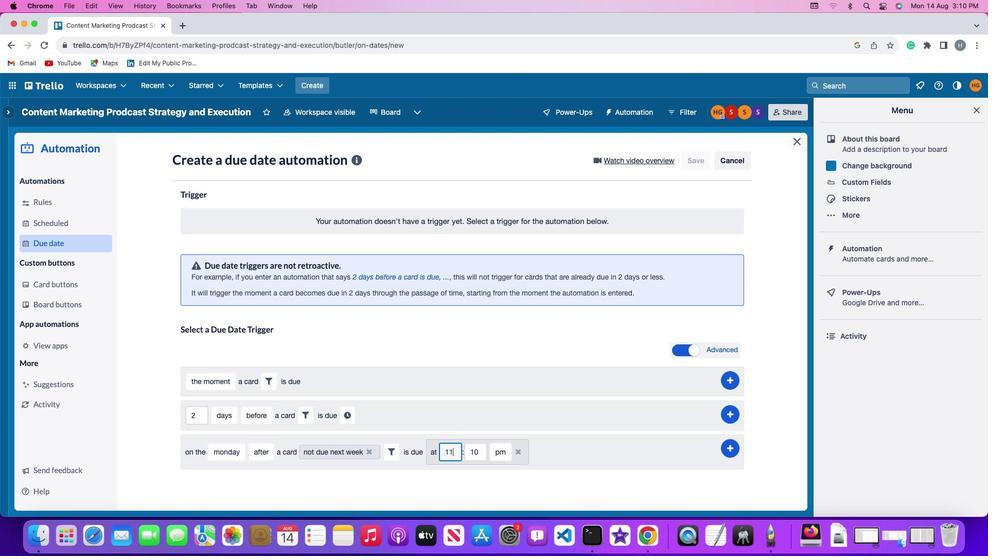 
Action: Mouse moved to (483, 451)
Screenshot: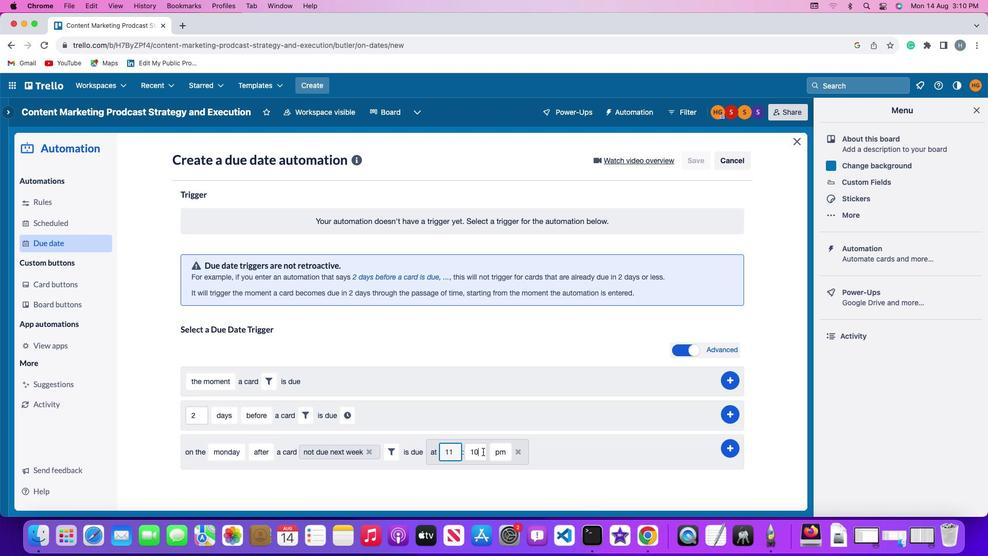 
Action: Mouse pressed left at (483, 451)
Screenshot: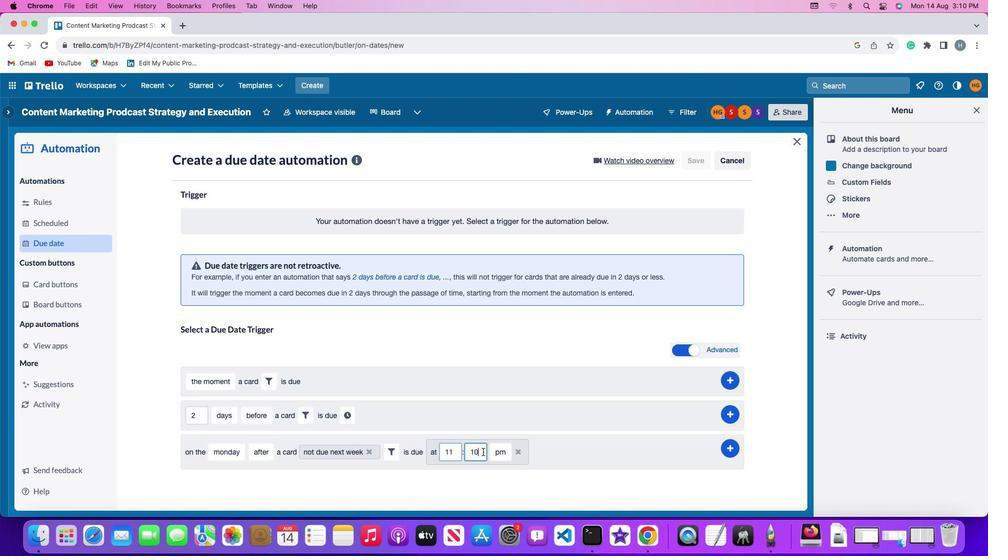 
Action: Key pressed Key.backspaceKey.backspace'0''0'
Screenshot: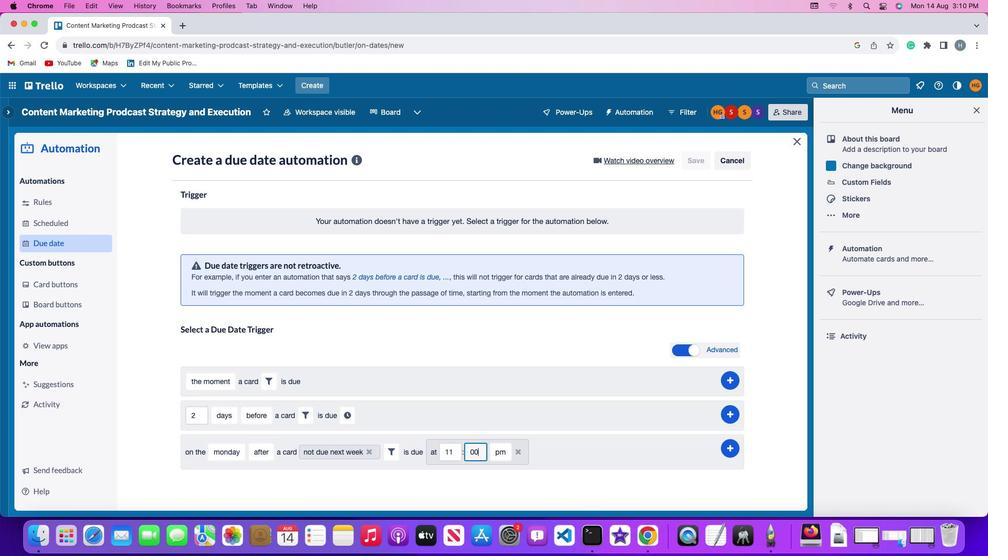 
Action: Mouse moved to (504, 451)
Screenshot: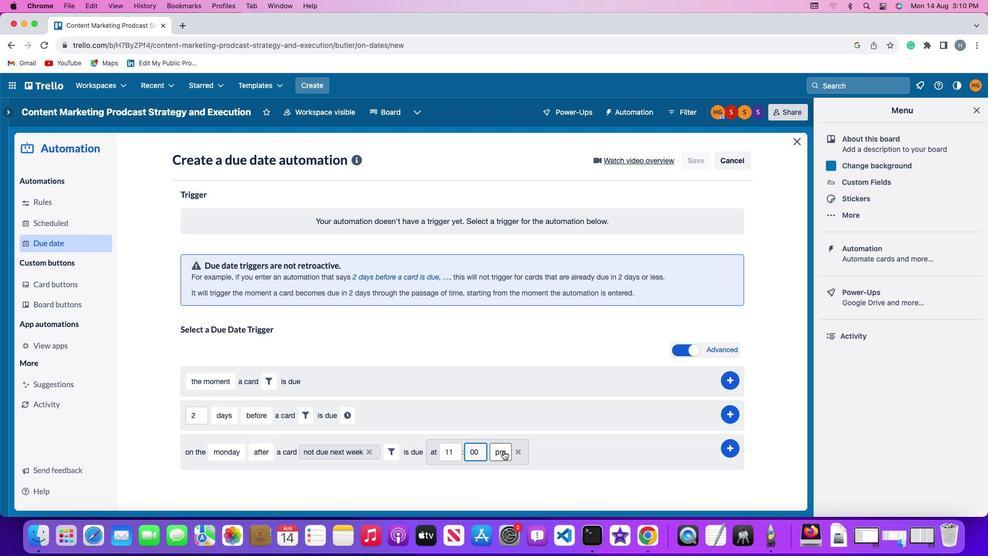 
Action: Mouse pressed left at (504, 451)
Screenshot: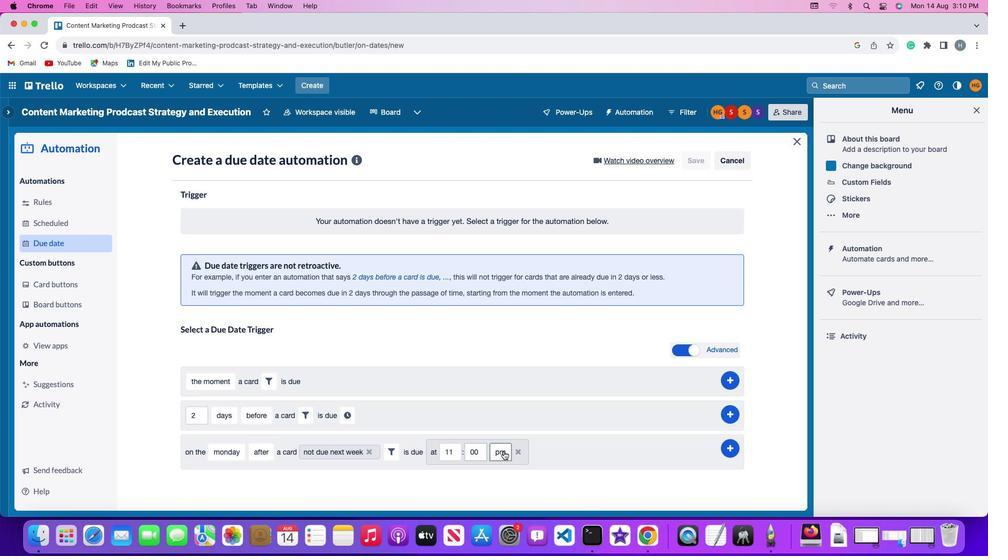 
Action: Mouse moved to (504, 469)
Screenshot: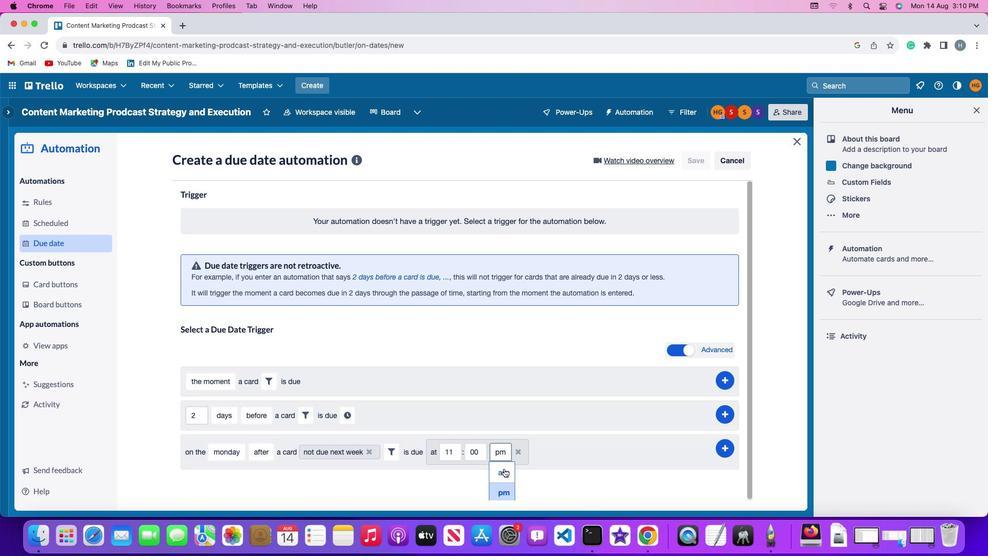 
Action: Mouse pressed left at (504, 469)
Screenshot: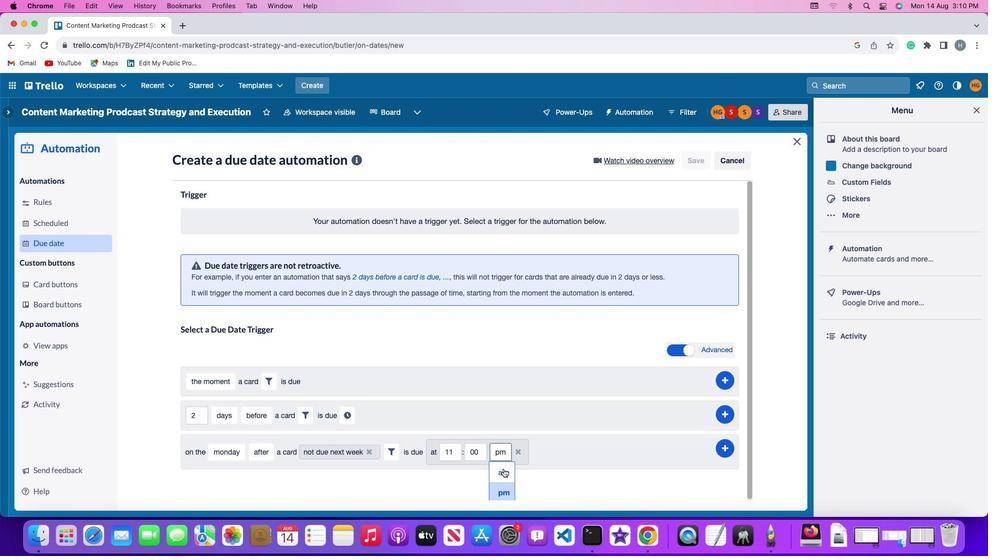 
Action: Mouse moved to (735, 447)
Screenshot: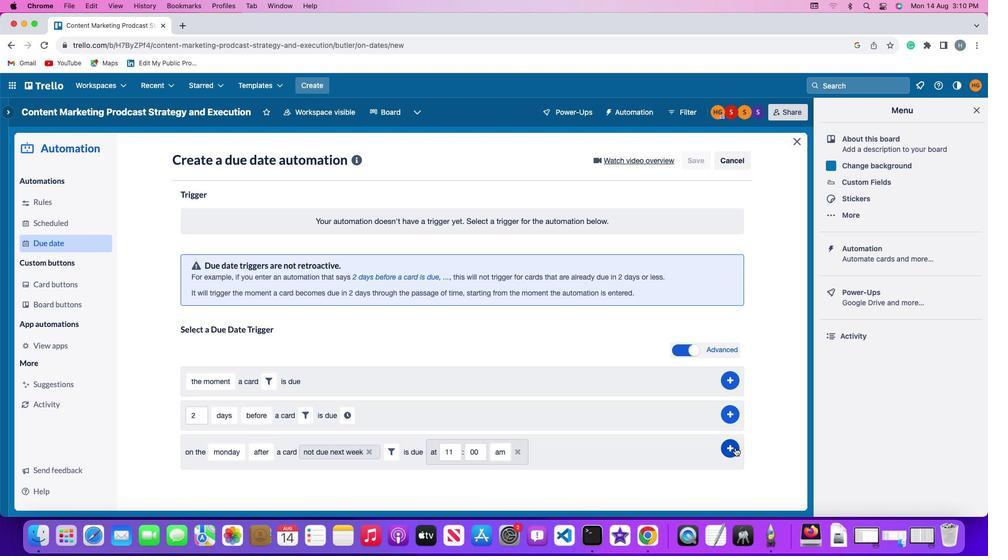 
Action: Mouse pressed left at (735, 447)
Screenshot: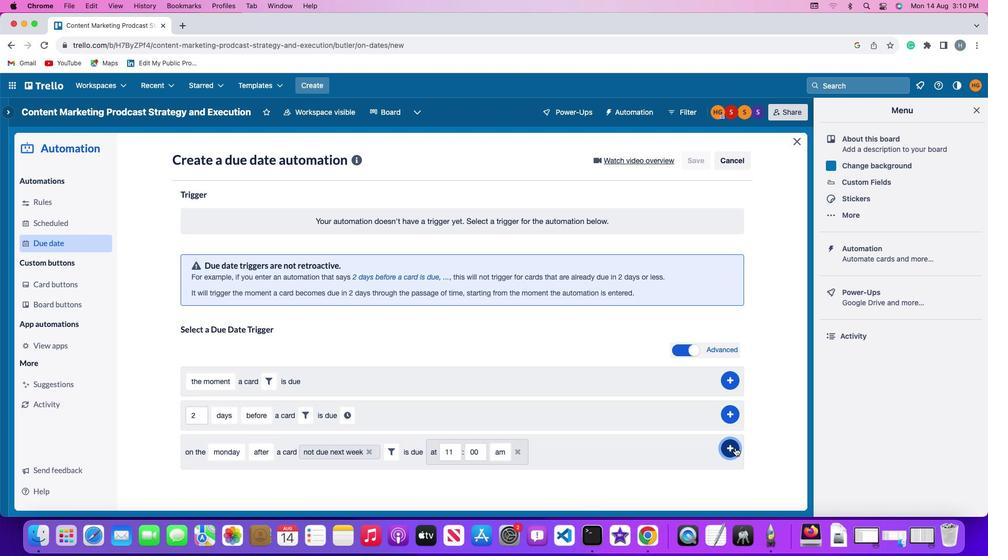 
Action: Mouse moved to (769, 362)
Screenshot: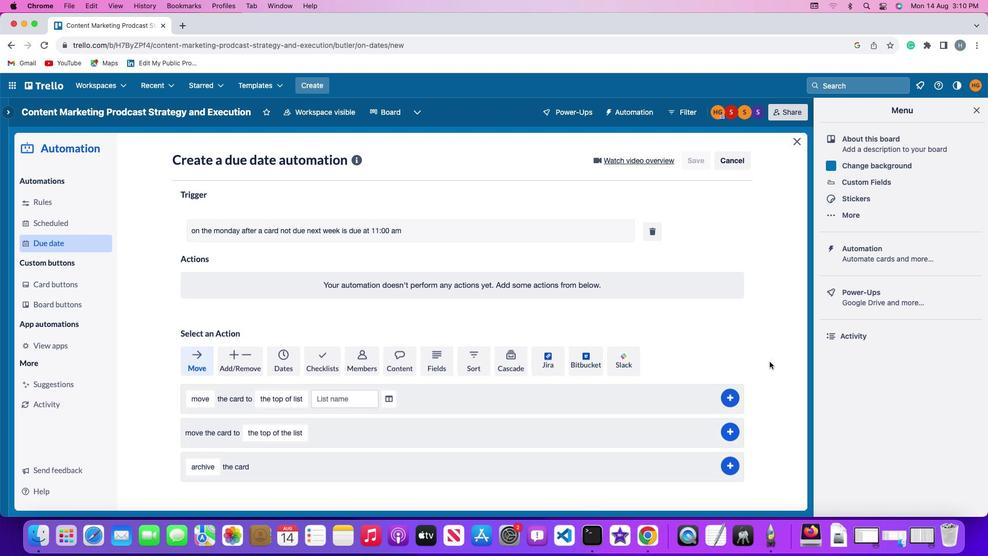 
